 Task: Look for space in Varna, Bulgaria from 8th June, 2023 to 16th June, 2023 for 2 adults in price range Rs.10000 to Rs.15000. Place can be entire place with 1  bedroom having 1 bed and 1 bathroom. Property type can be hotel. Booking option can be shelf check-in. Required host language is English.
Action: Mouse moved to (447, 116)
Screenshot: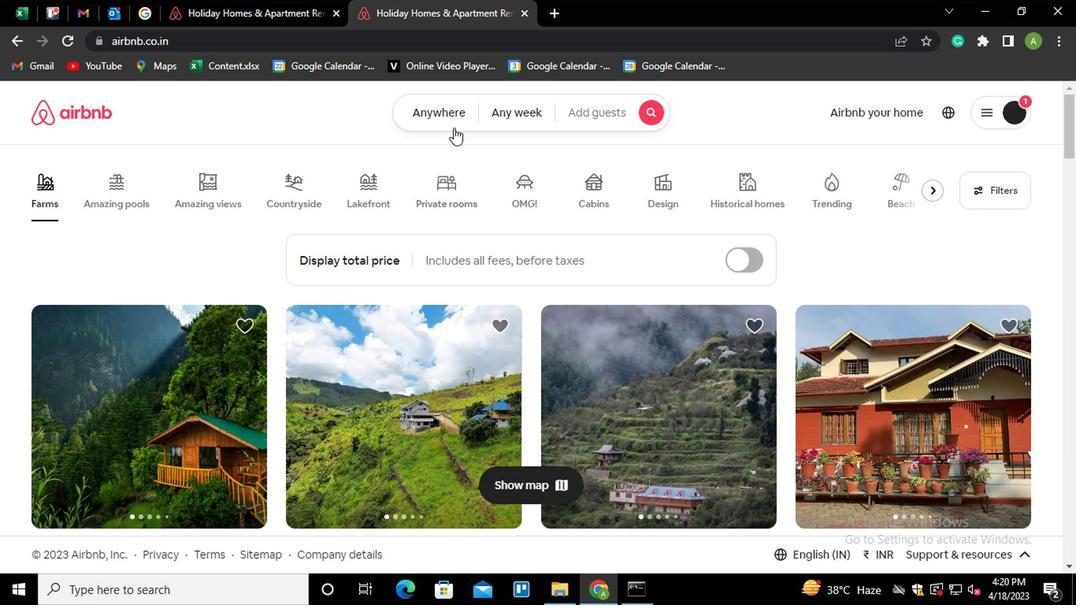 
Action: Mouse pressed left at (447, 116)
Screenshot: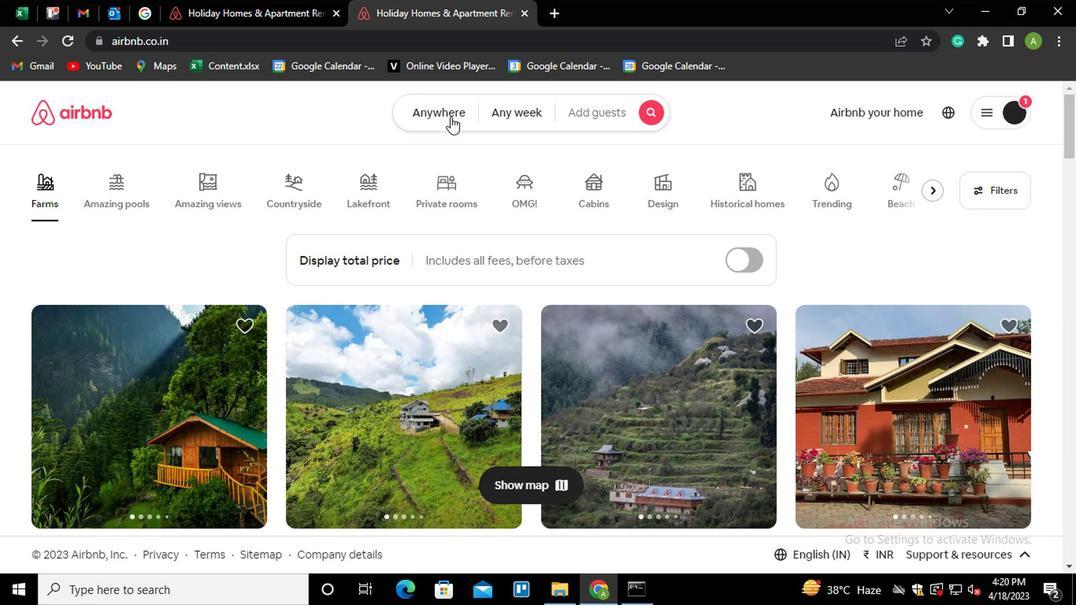 
Action: Mouse moved to (284, 183)
Screenshot: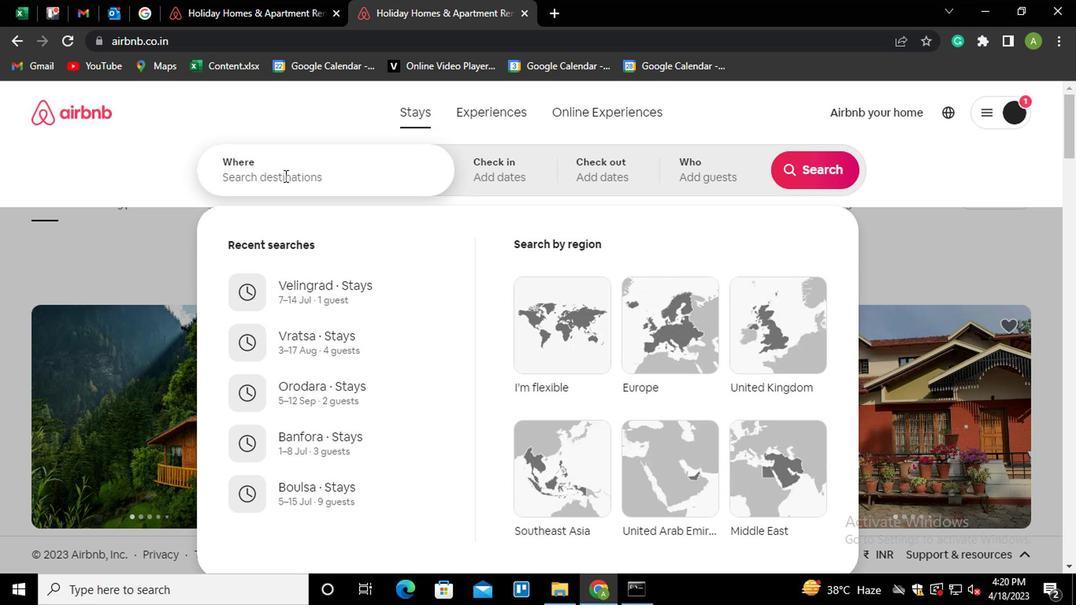 
Action: Mouse pressed left at (284, 183)
Screenshot: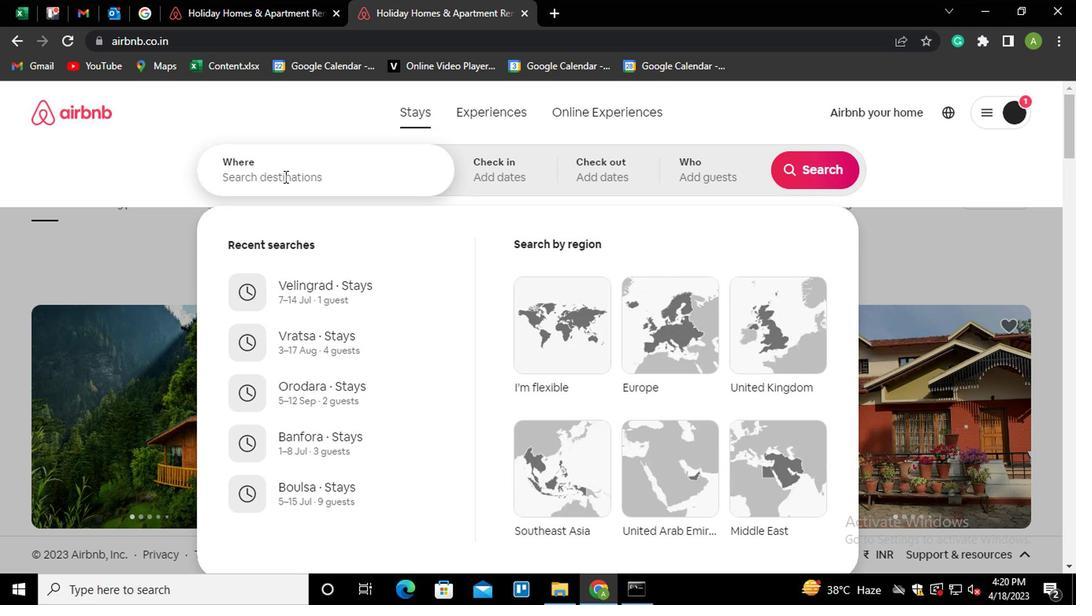 
Action: Key pressed <Key.shift_r><Key.shift_r><Key.shift_r><Key.shift_r><Key.shift_r><Key.shift_r><Key.shift_r>Varna,<Key.space><Key.shift_r>B<Key.down><Key.enter>
Screenshot: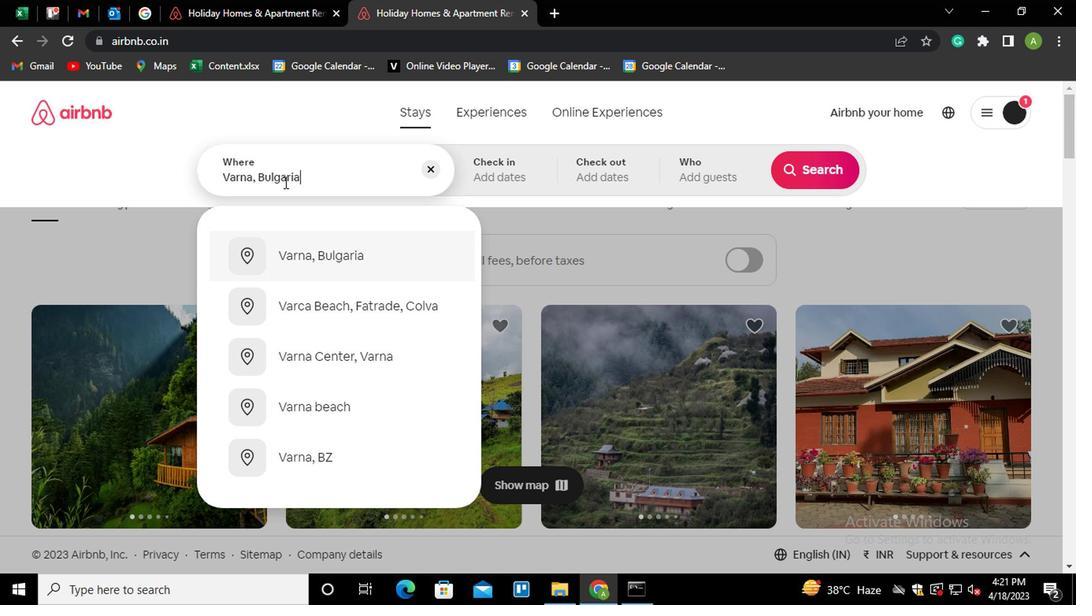 
Action: Mouse moved to (803, 293)
Screenshot: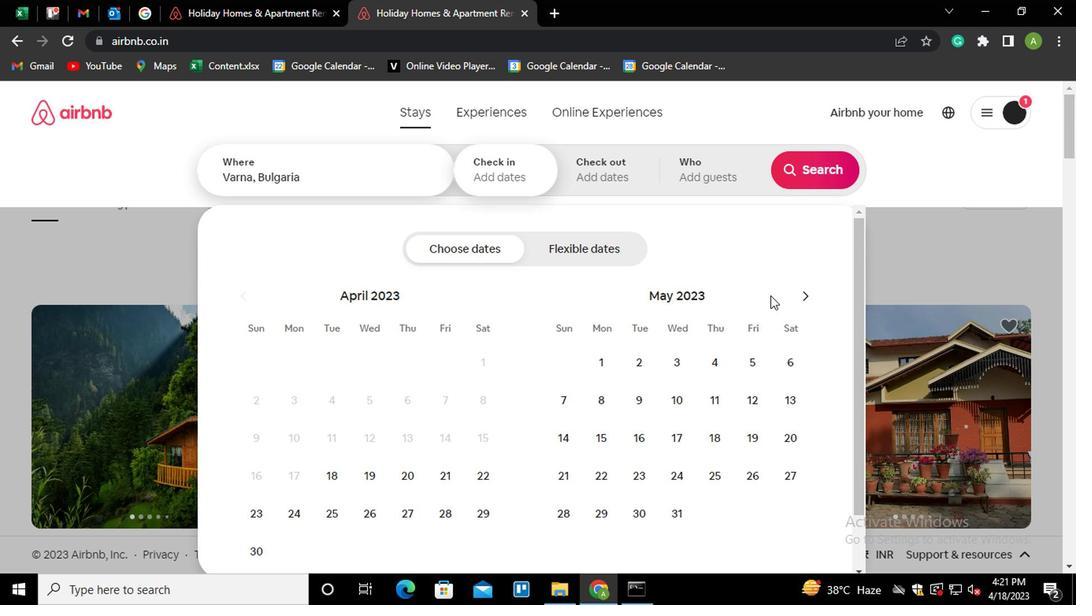 
Action: Mouse pressed left at (803, 293)
Screenshot: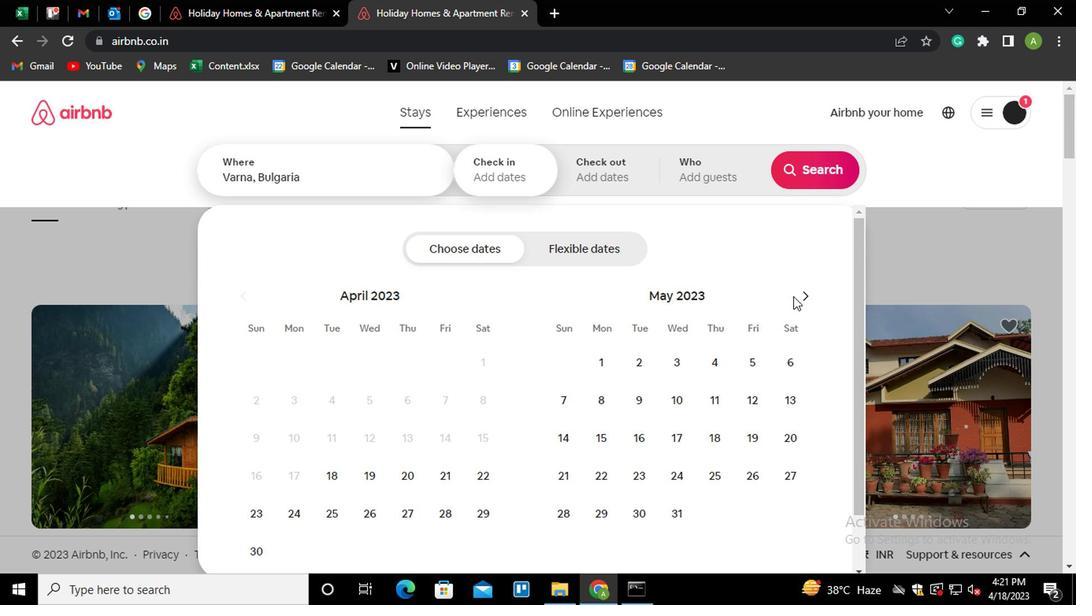 
Action: Mouse moved to (694, 402)
Screenshot: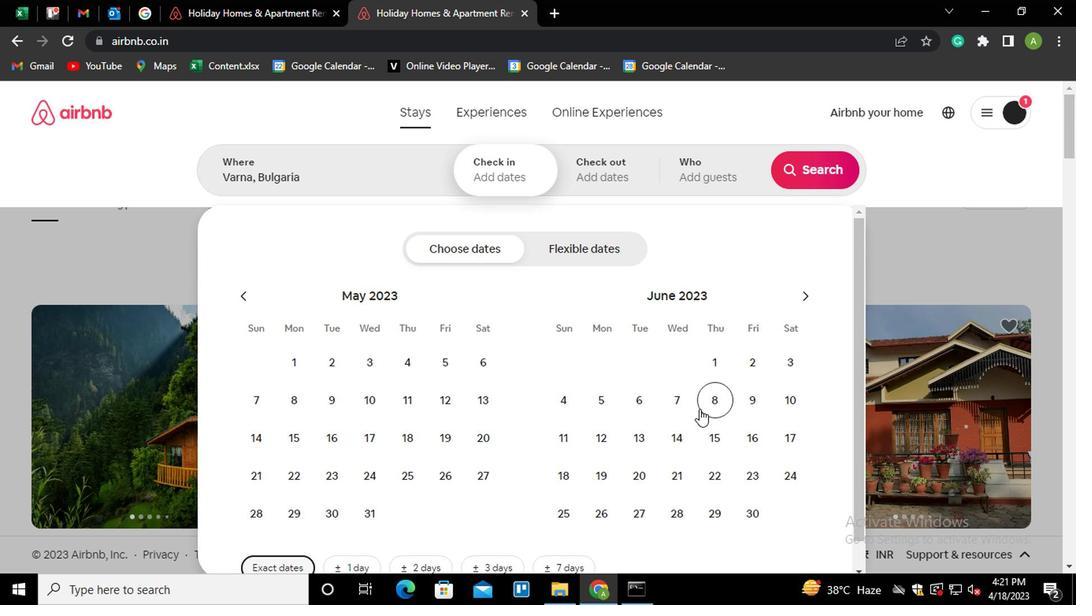 
Action: Mouse pressed left at (694, 402)
Screenshot: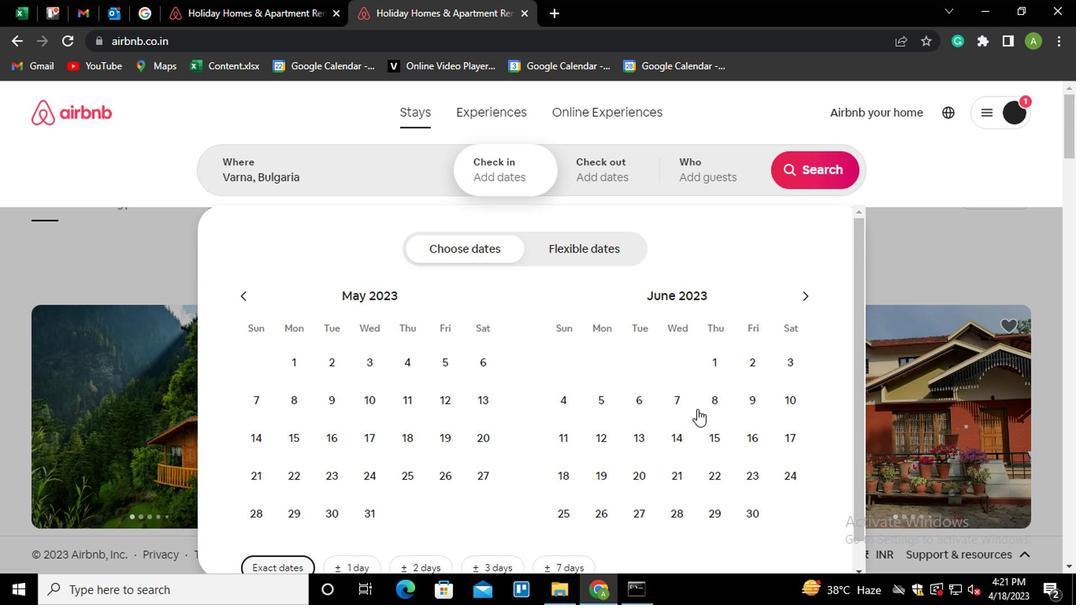
Action: Mouse moved to (742, 429)
Screenshot: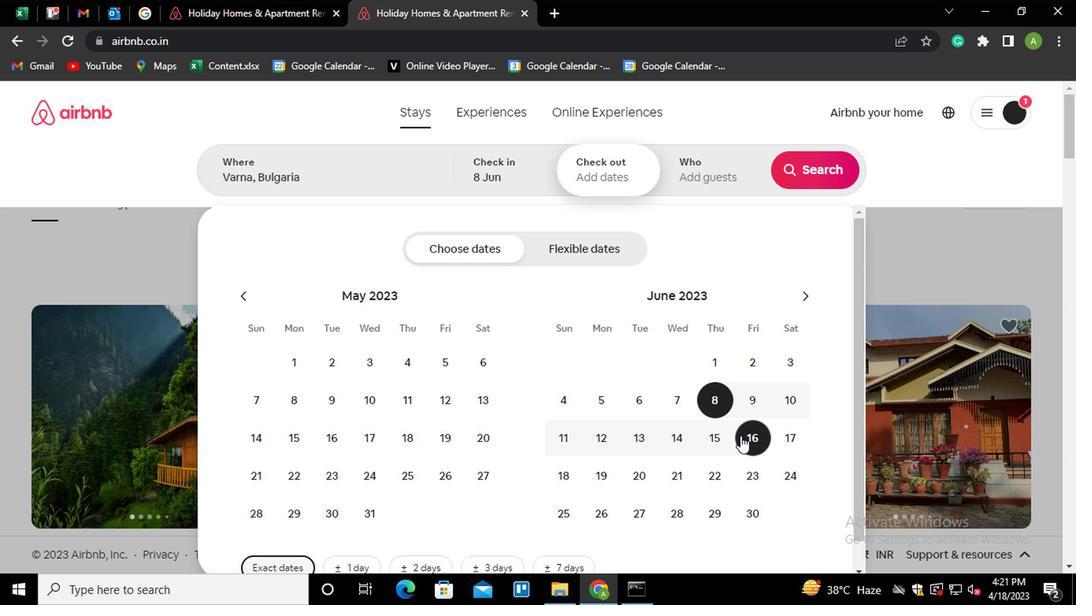 
Action: Mouse pressed left at (742, 429)
Screenshot: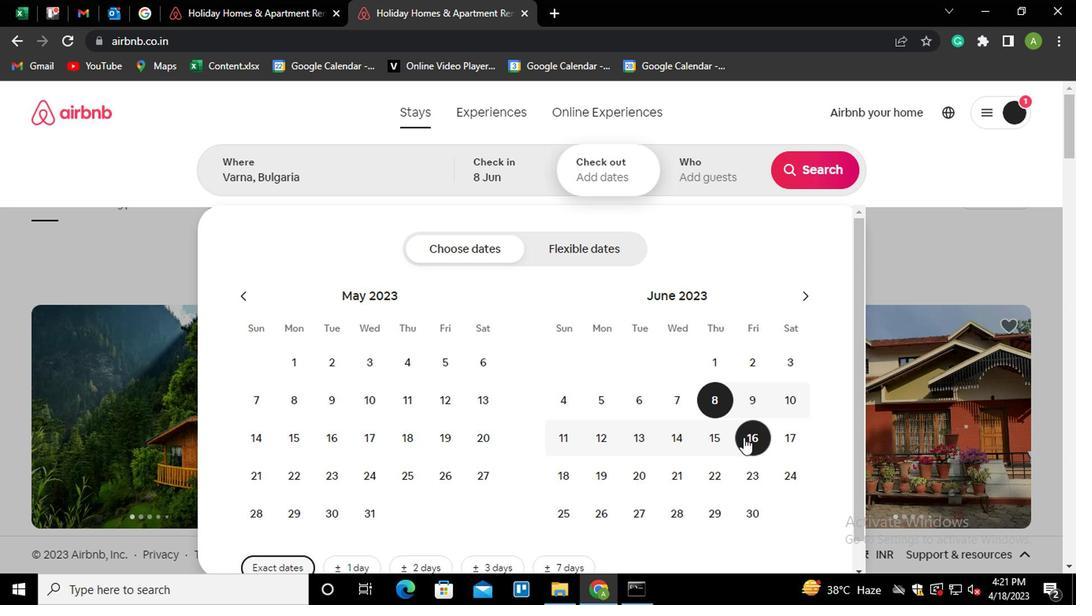 
Action: Mouse moved to (699, 163)
Screenshot: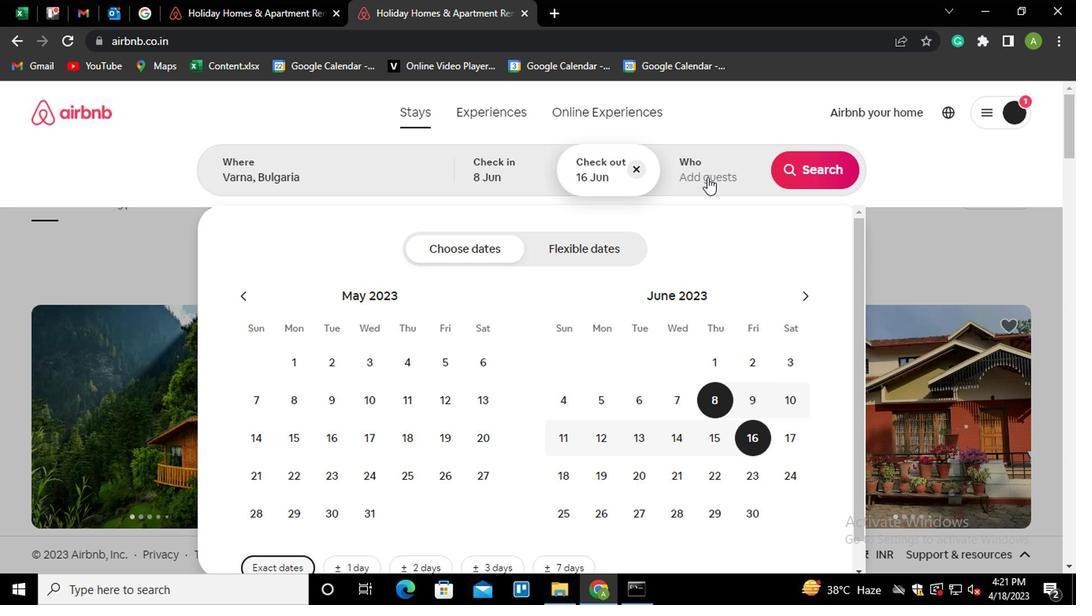 
Action: Mouse pressed left at (699, 163)
Screenshot: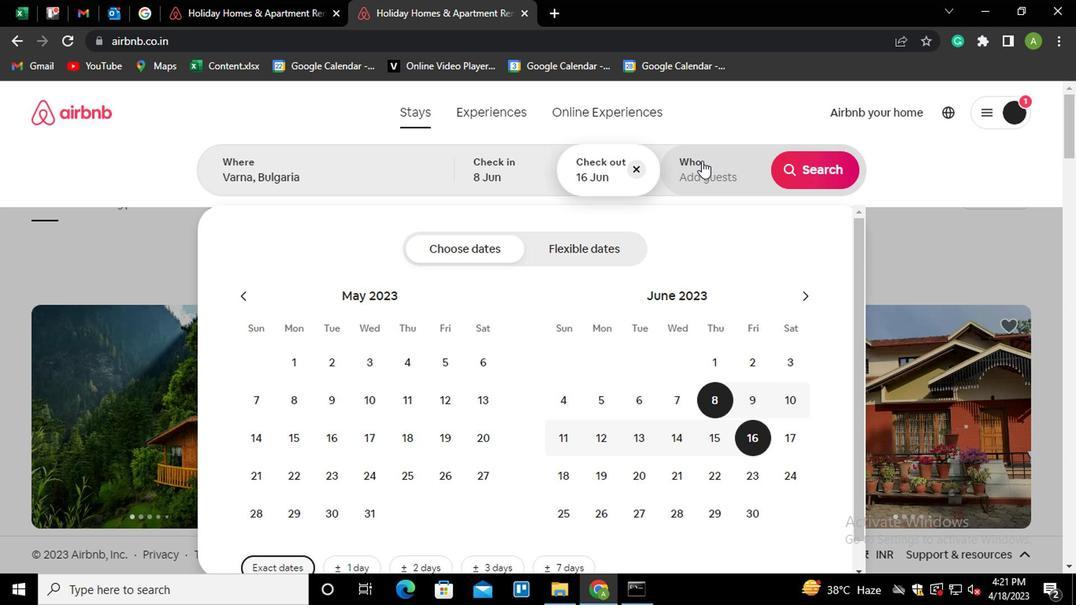 
Action: Mouse moved to (810, 254)
Screenshot: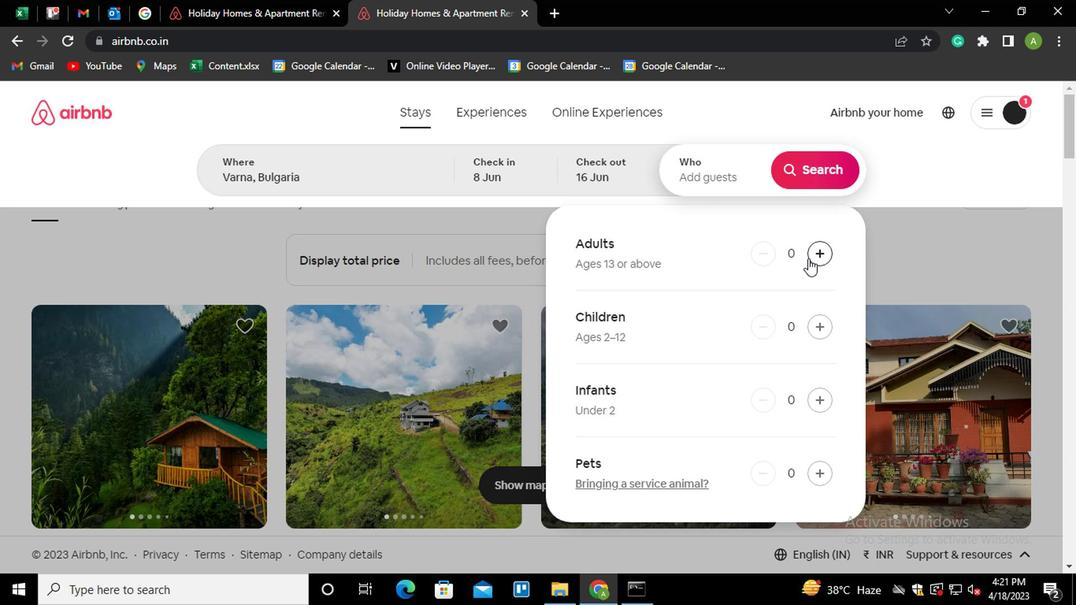 
Action: Mouse pressed left at (810, 254)
Screenshot: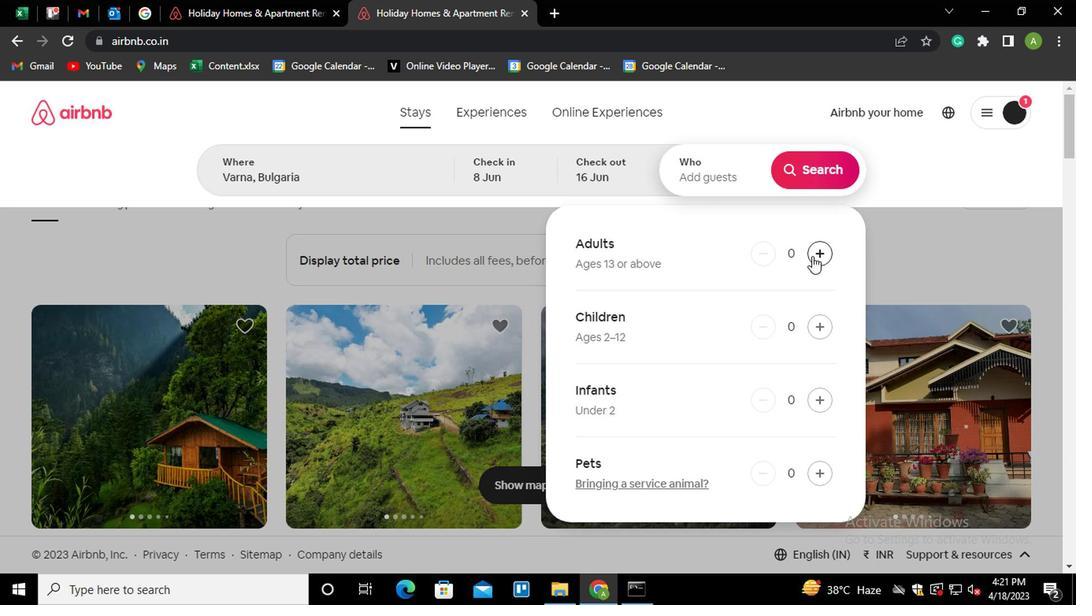 
Action: Mouse pressed left at (810, 254)
Screenshot: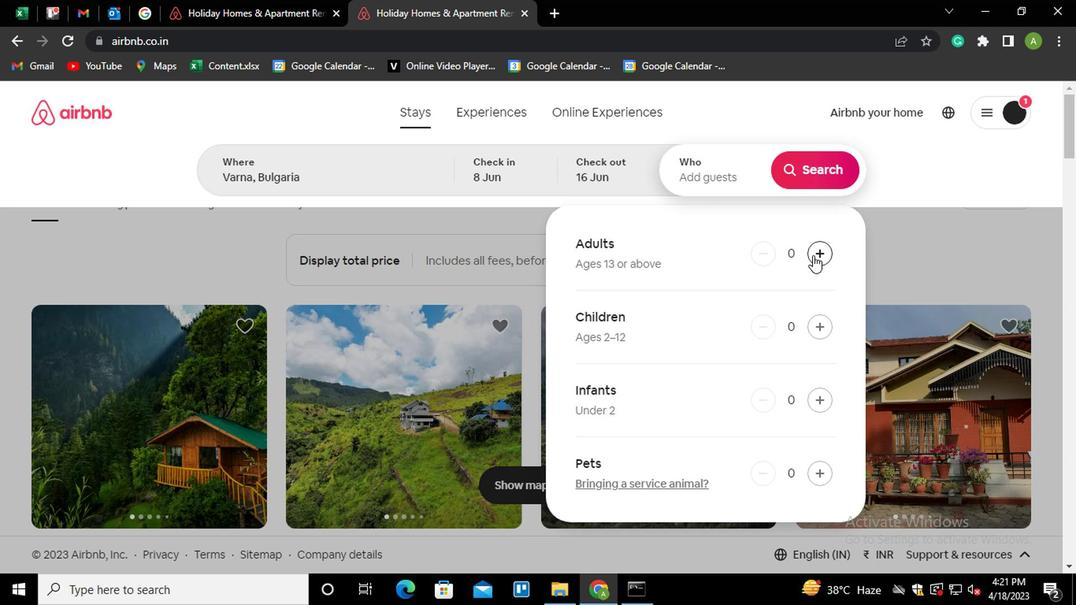 
Action: Mouse moved to (813, 151)
Screenshot: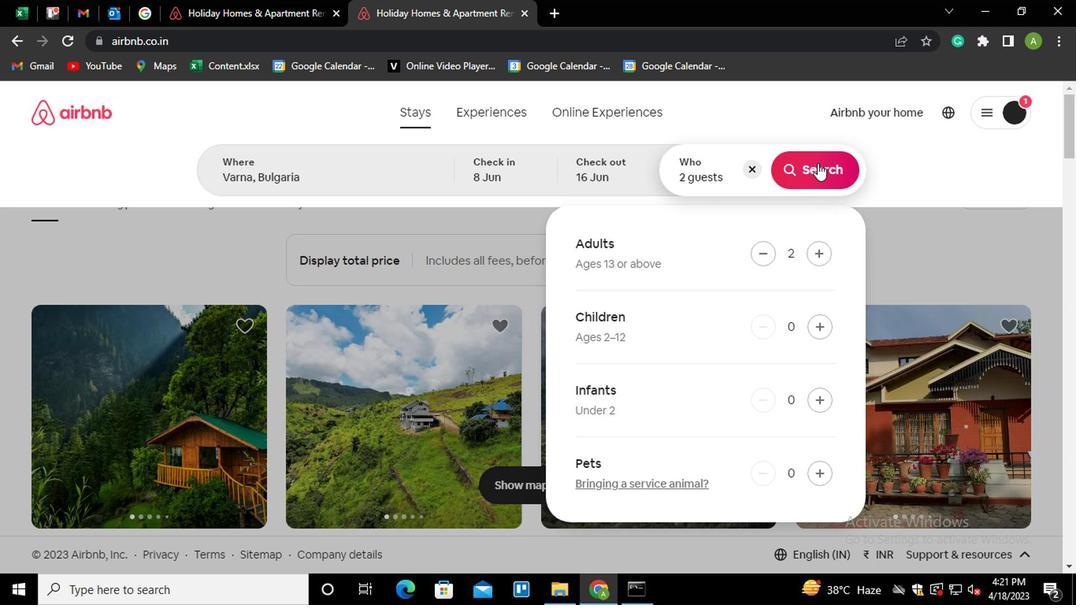 
Action: Mouse pressed left at (813, 151)
Screenshot: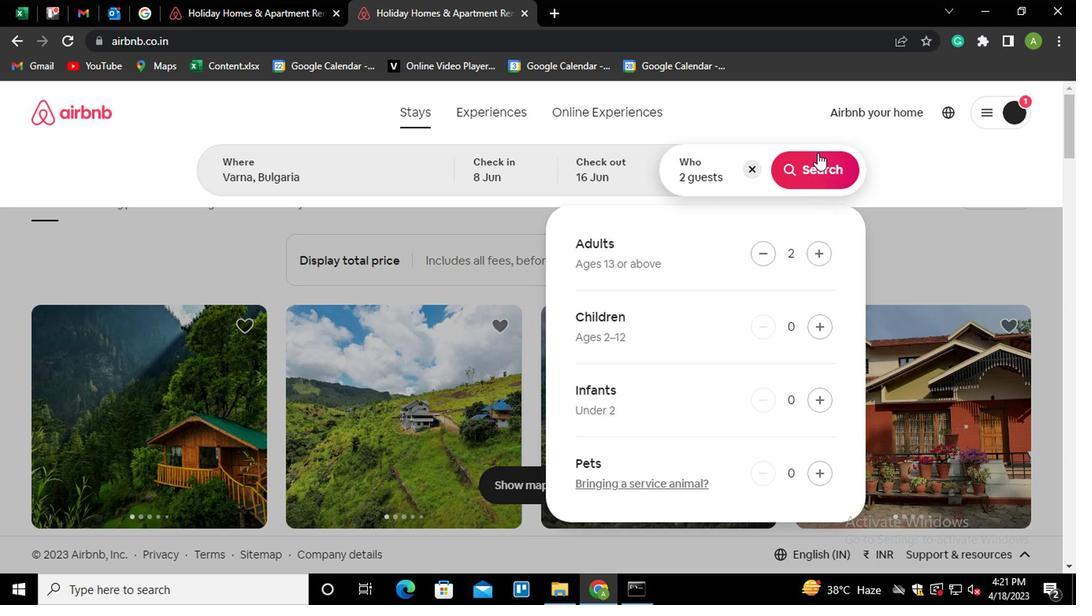 
Action: Mouse moved to (818, 166)
Screenshot: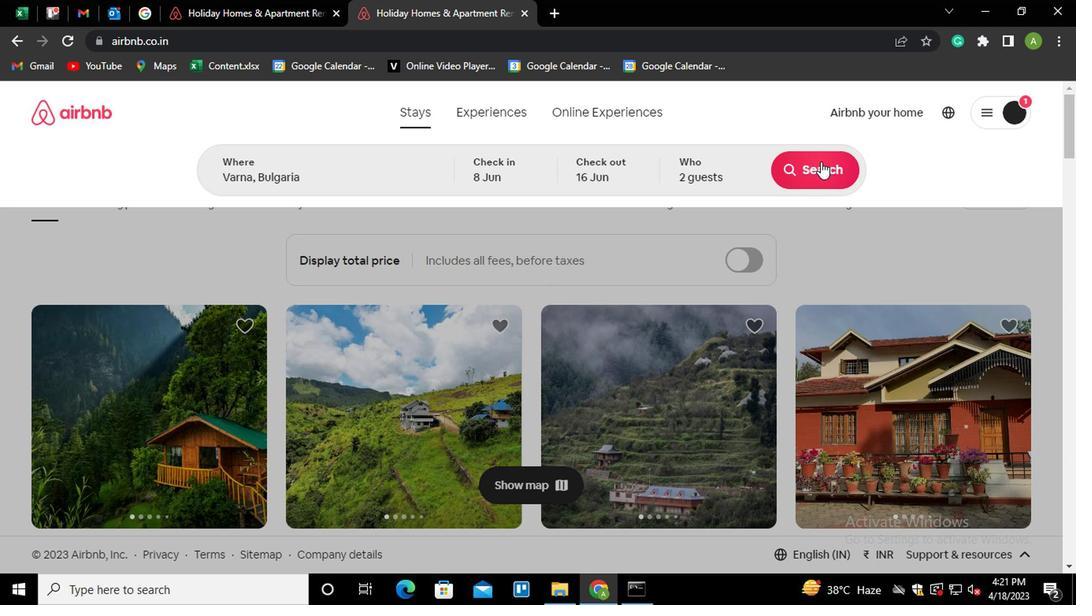 
Action: Mouse pressed left at (818, 166)
Screenshot: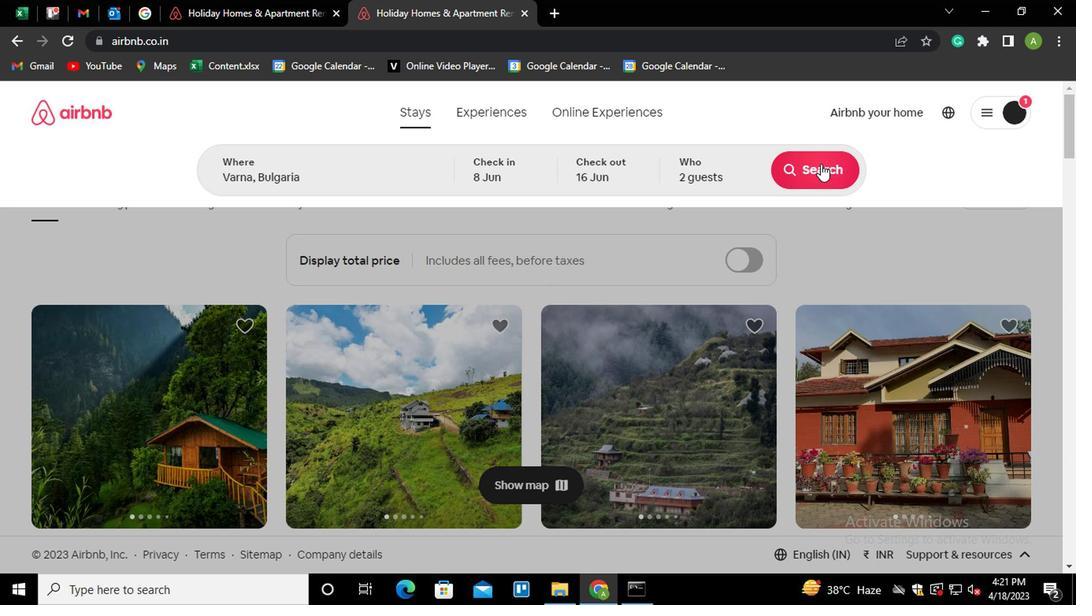 
Action: Mouse moved to (997, 187)
Screenshot: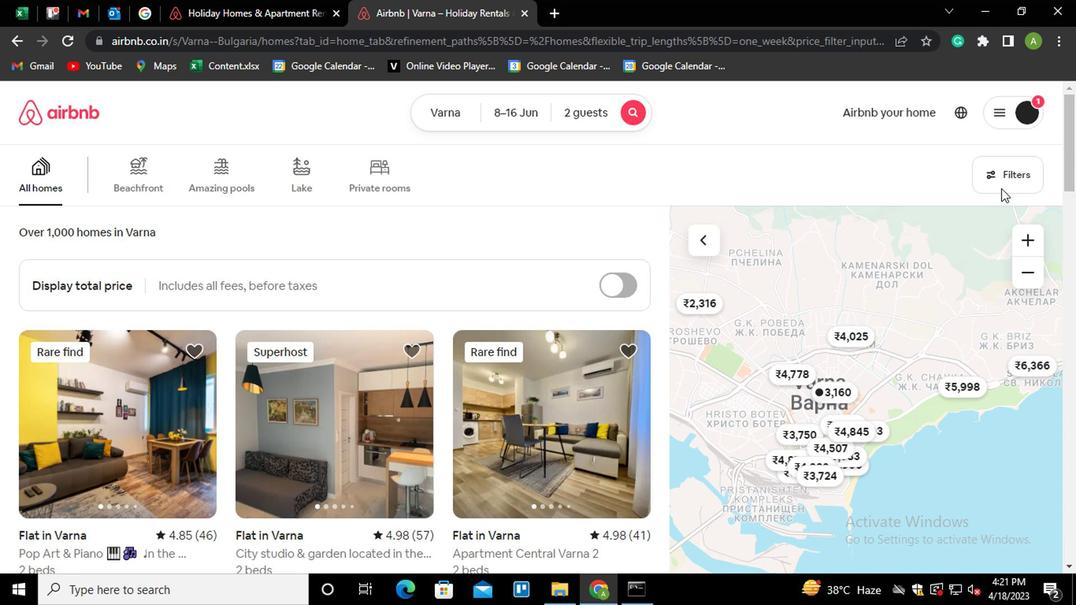 
Action: Mouse pressed left at (997, 187)
Screenshot: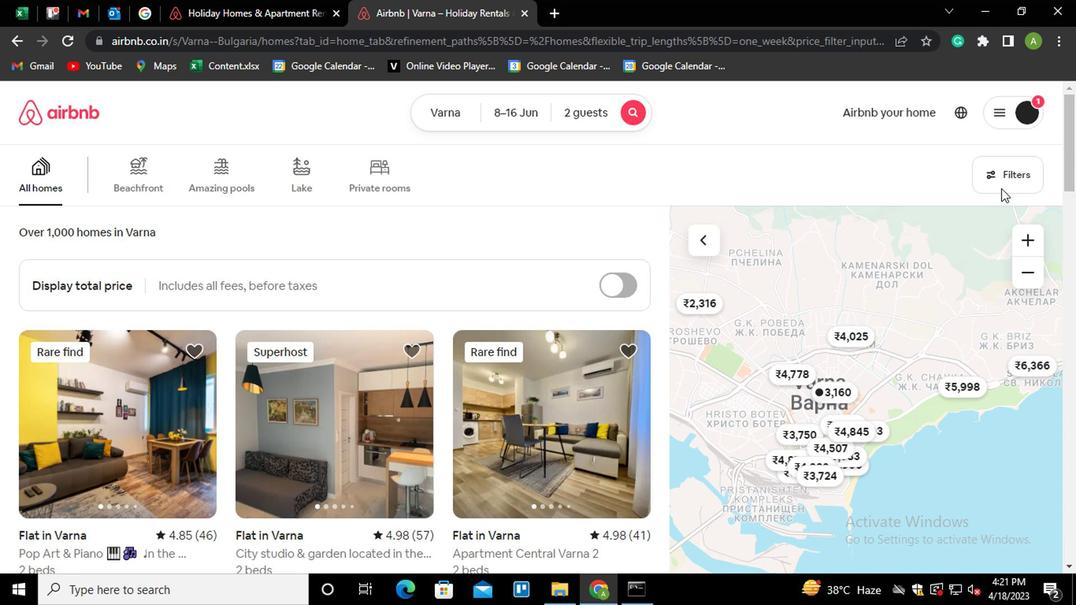 
Action: Mouse moved to (428, 372)
Screenshot: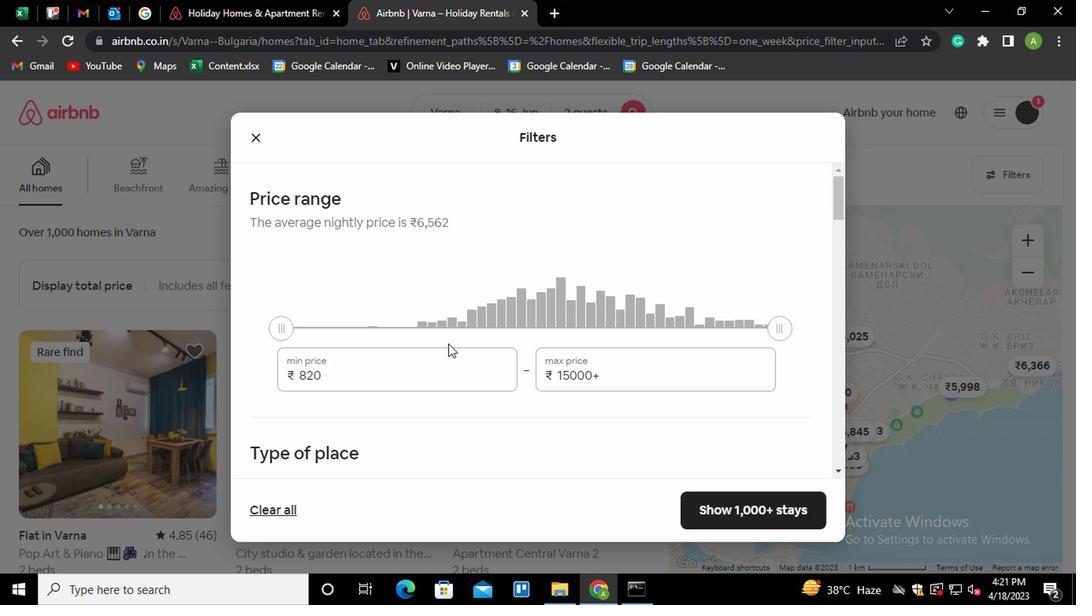 
Action: Mouse pressed left at (428, 372)
Screenshot: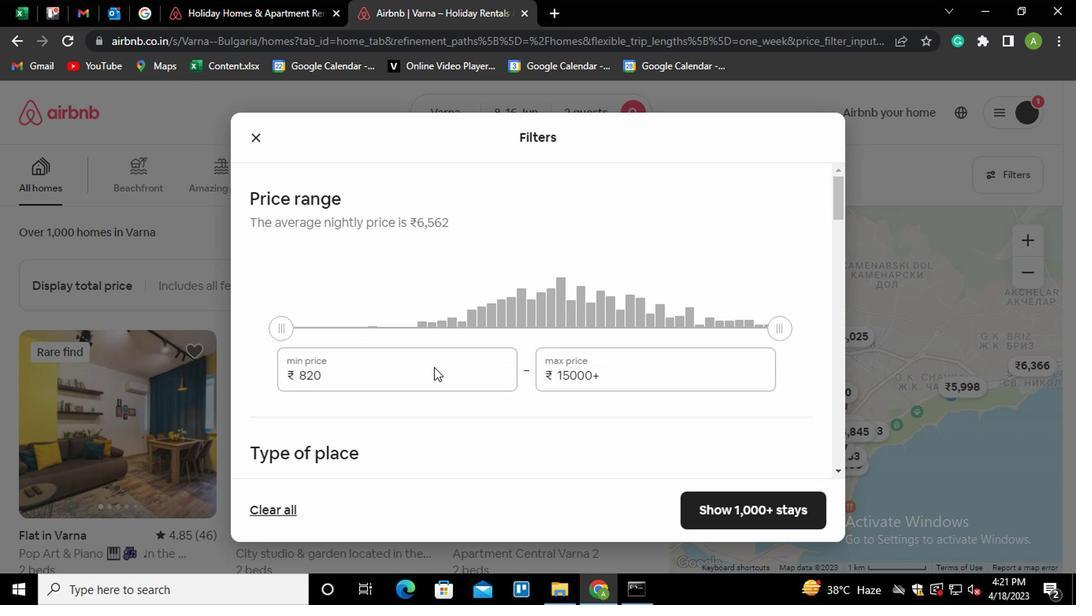 
Action: Key pressed <Key.shift_r><Key.home>10000
Screenshot: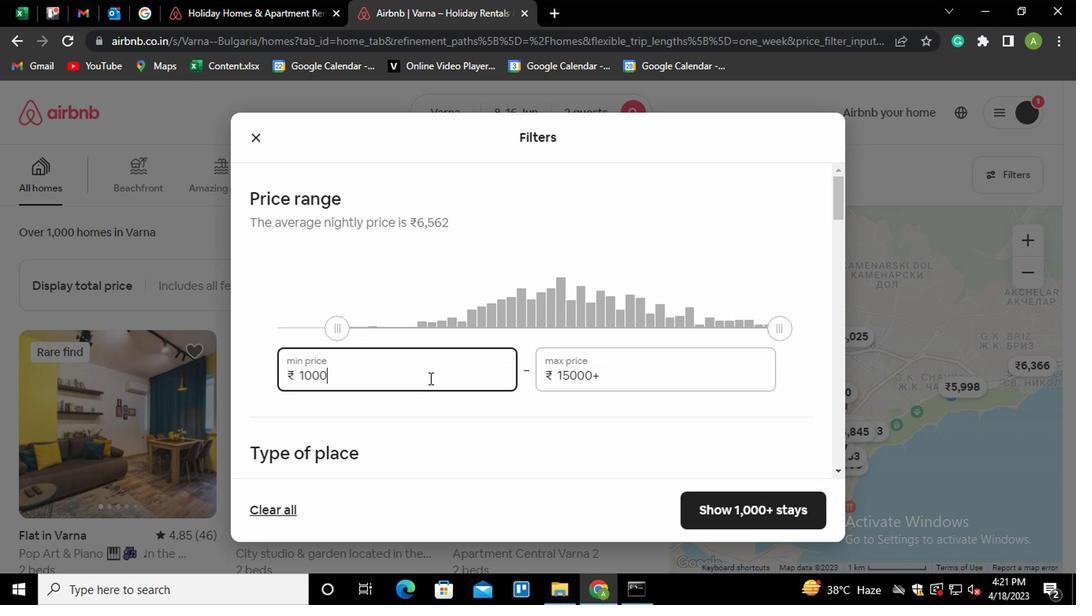 
Action: Mouse moved to (622, 370)
Screenshot: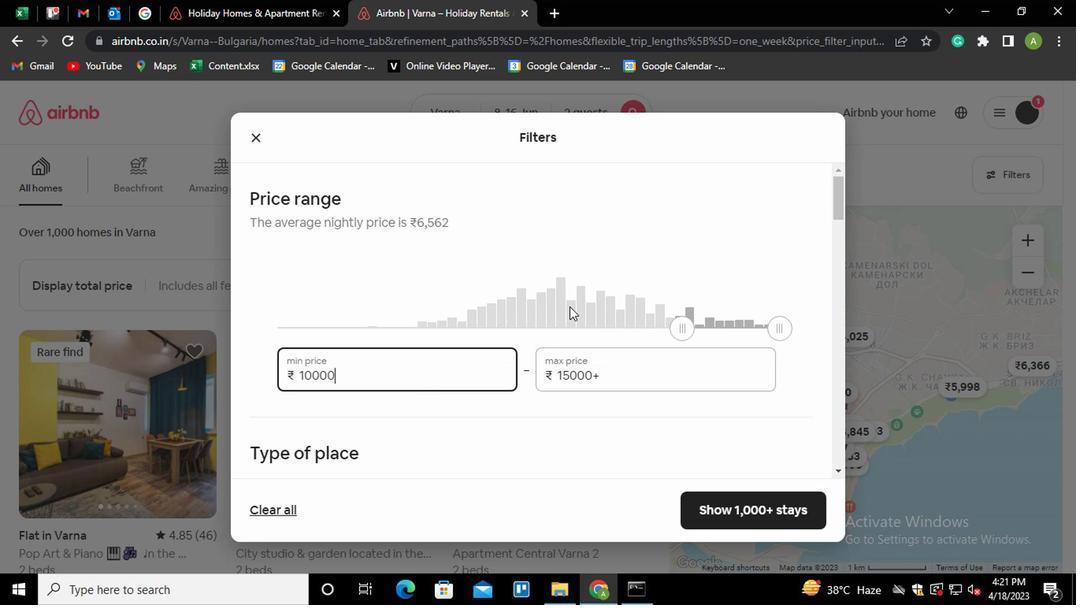 
Action: Mouse pressed left at (622, 370)
Screenshot: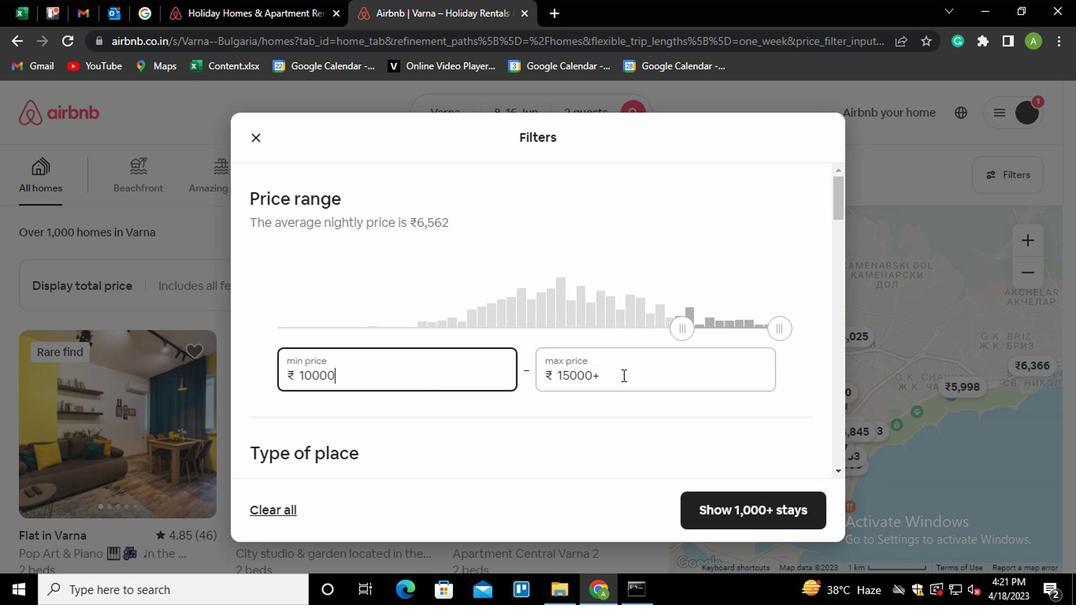 
Action: Mouse moved to (628, 367)
Screenshot: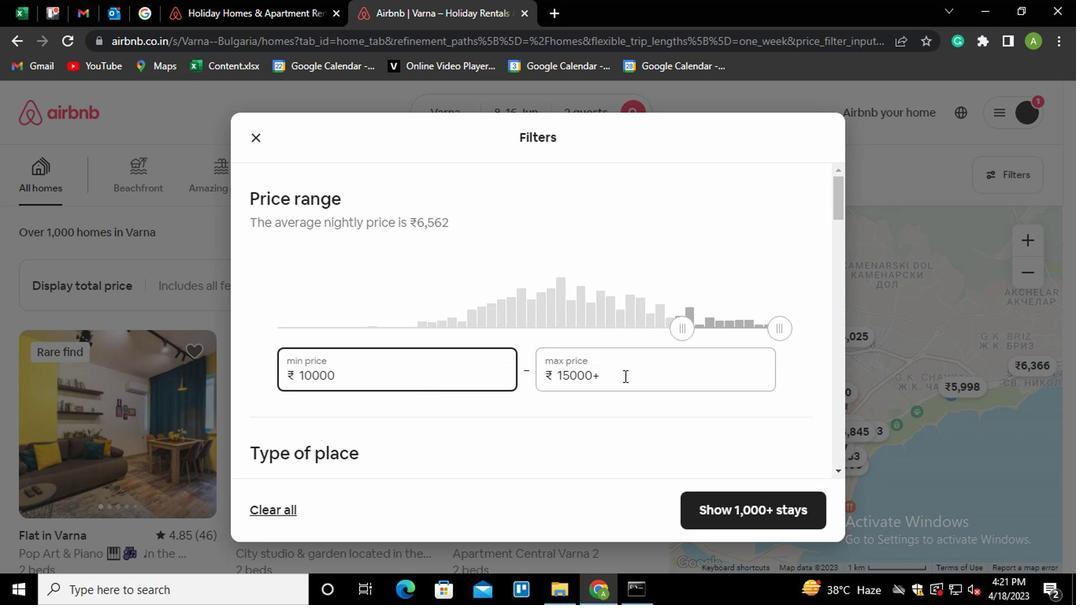 
Action: Key pressed <Key.shift_r><Key.home>15000
Screenshot: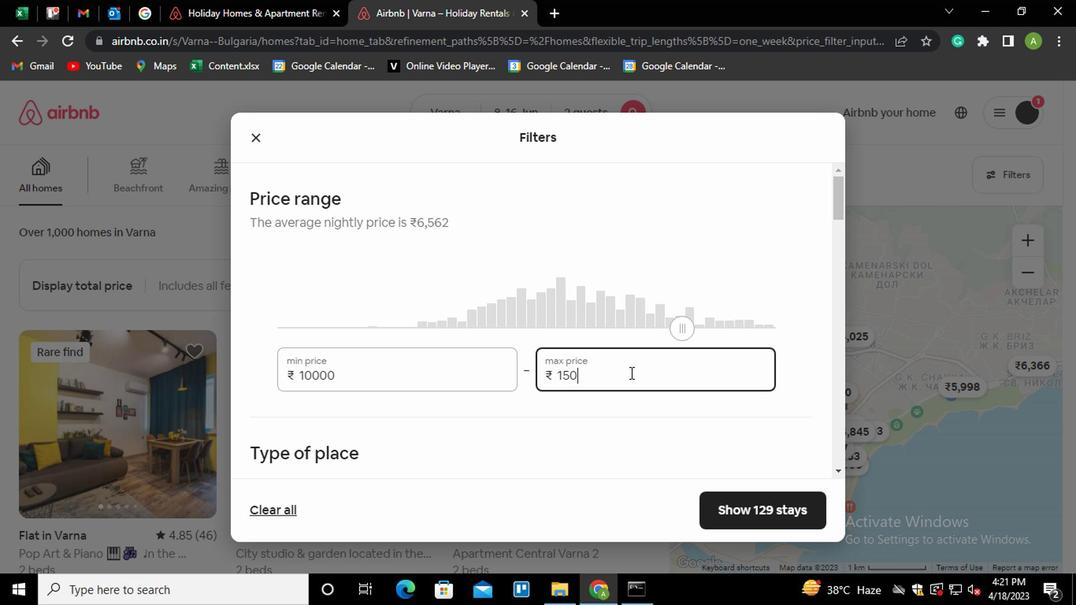 
Action: Mouse moved to (596, 372)
Screenshot: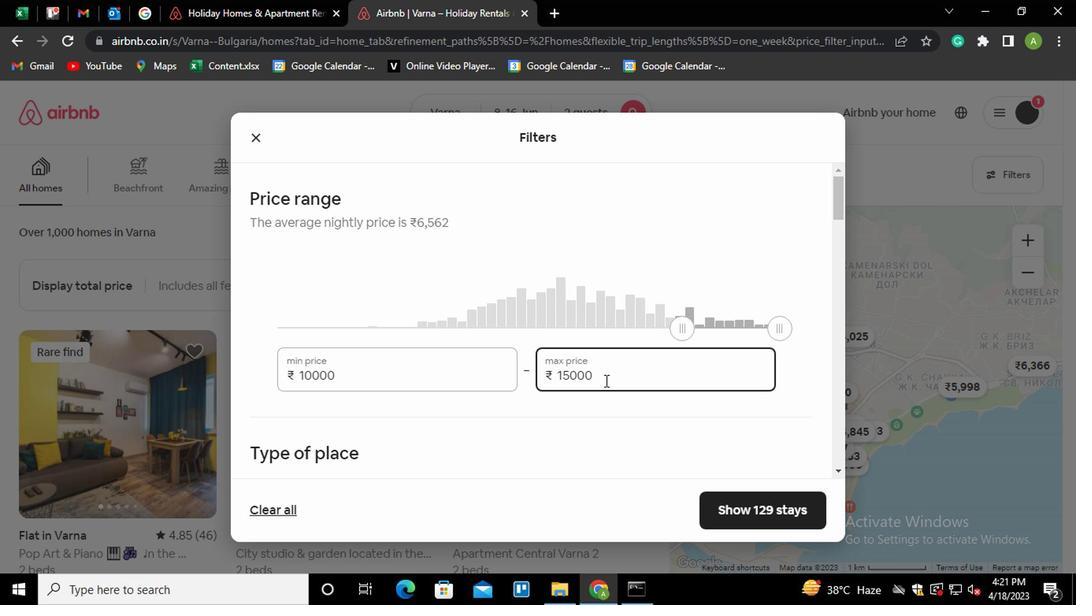 
Action: Mouse scrolled (596, 371) with delta (0, -1)
Screenshot: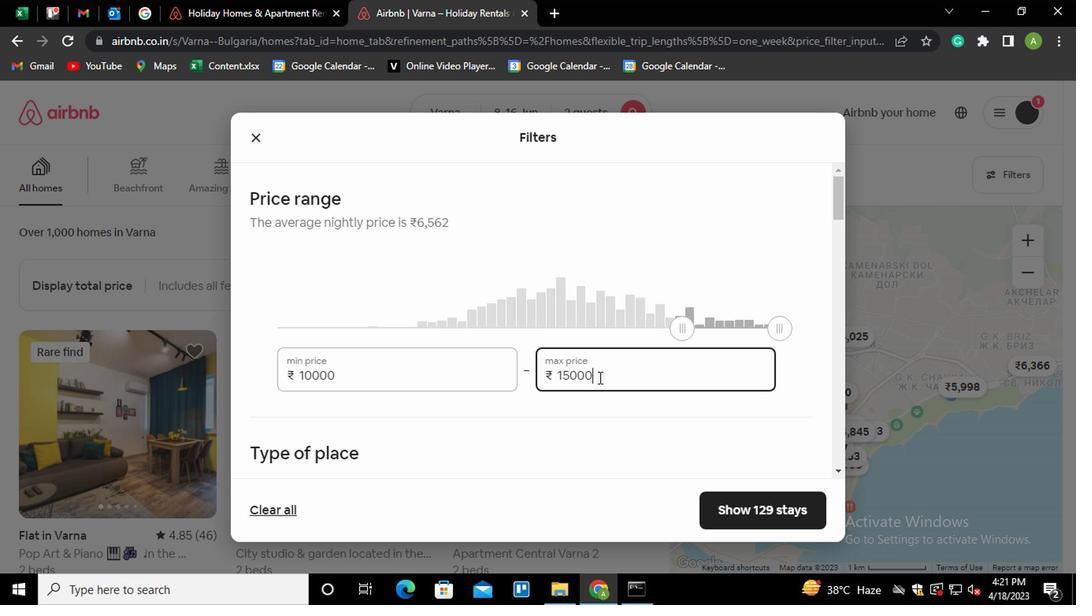 
Action: Mouse scrolled (596, 371) with delta (0, -1)
Screenshot: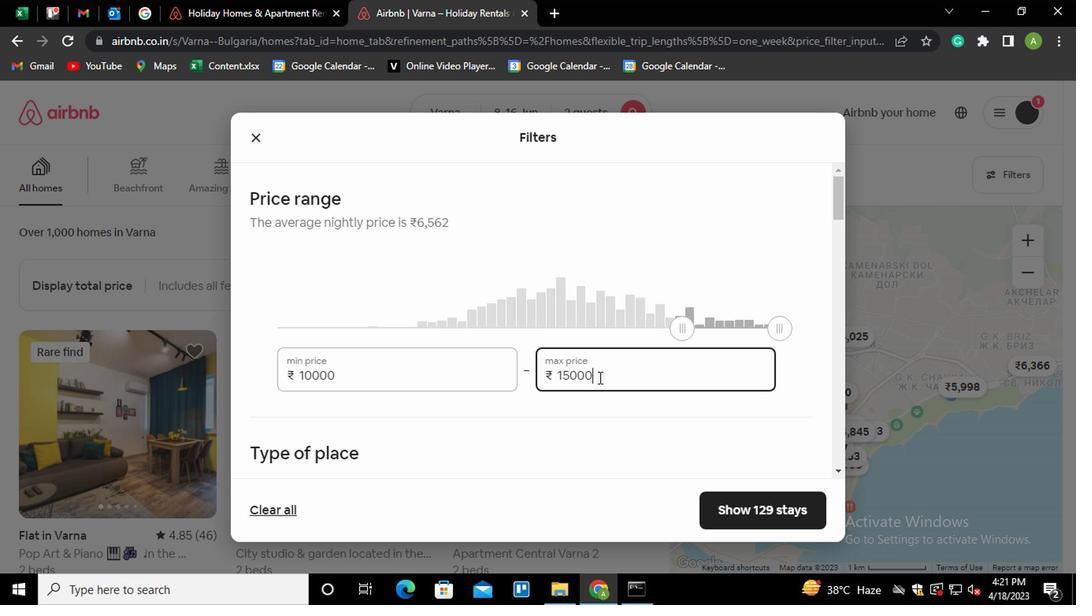 
Action: Mouse moved to (260, 340)
Screenshot: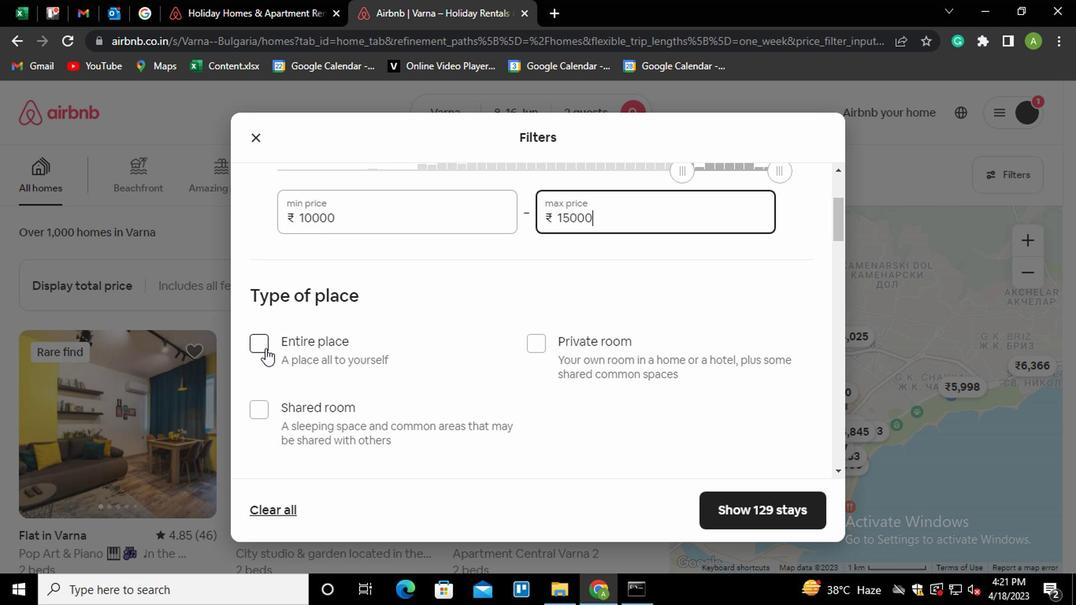 
Action: Mouse pressed left at (260, 340)
Screenshot: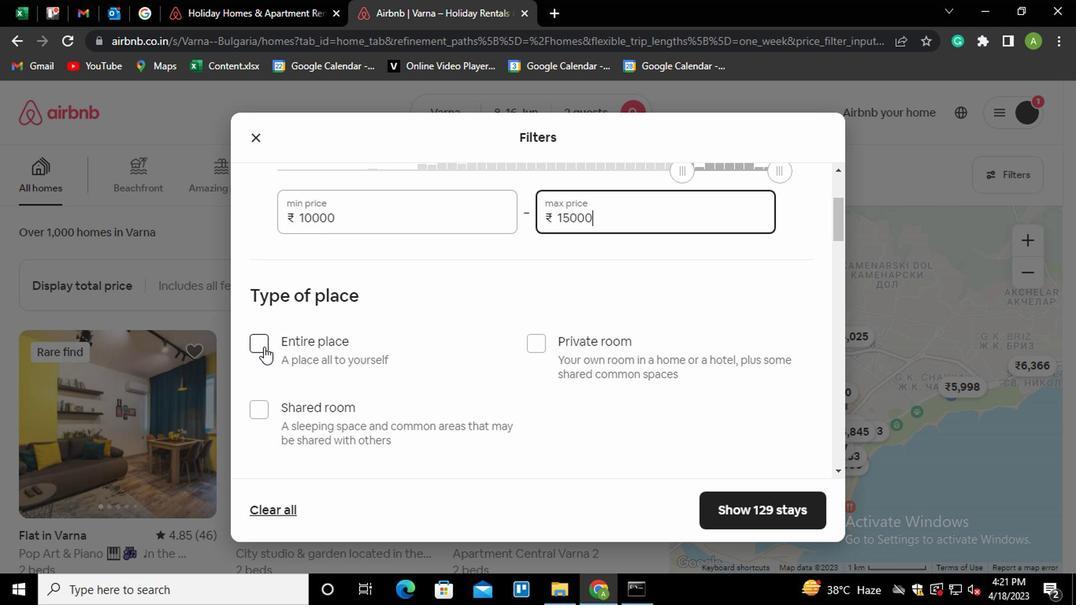 
Action: Mouse moved to (333, 338)
Screenshot: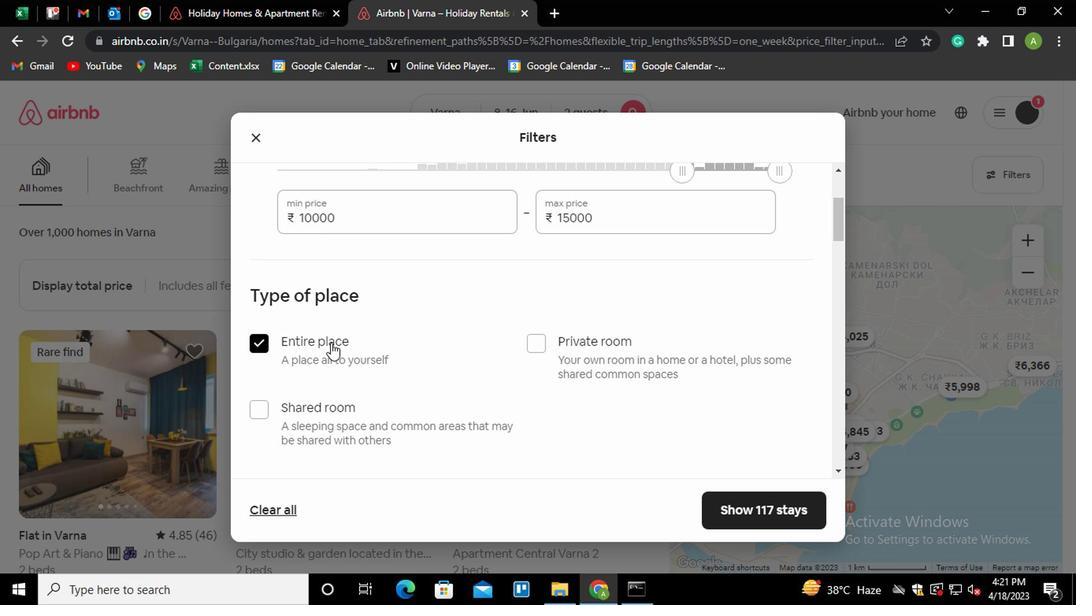 
Action: Mouse scrolled (333, 337) with delta (0, 0)
Screenshot: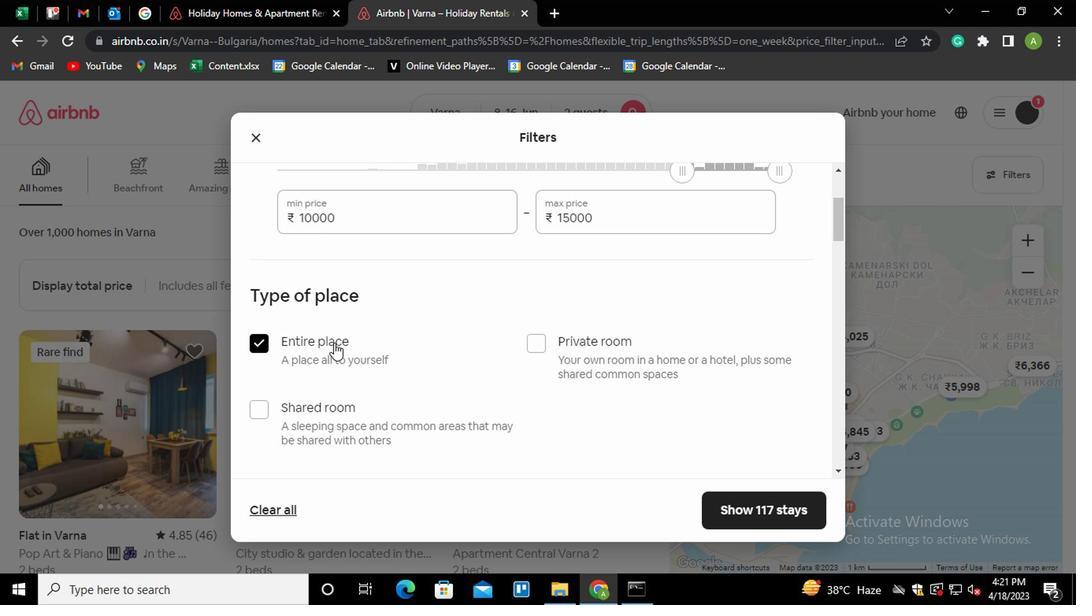 
Action: Mouse scrolled (333, 337) with delta (0, 0)
Screenshot: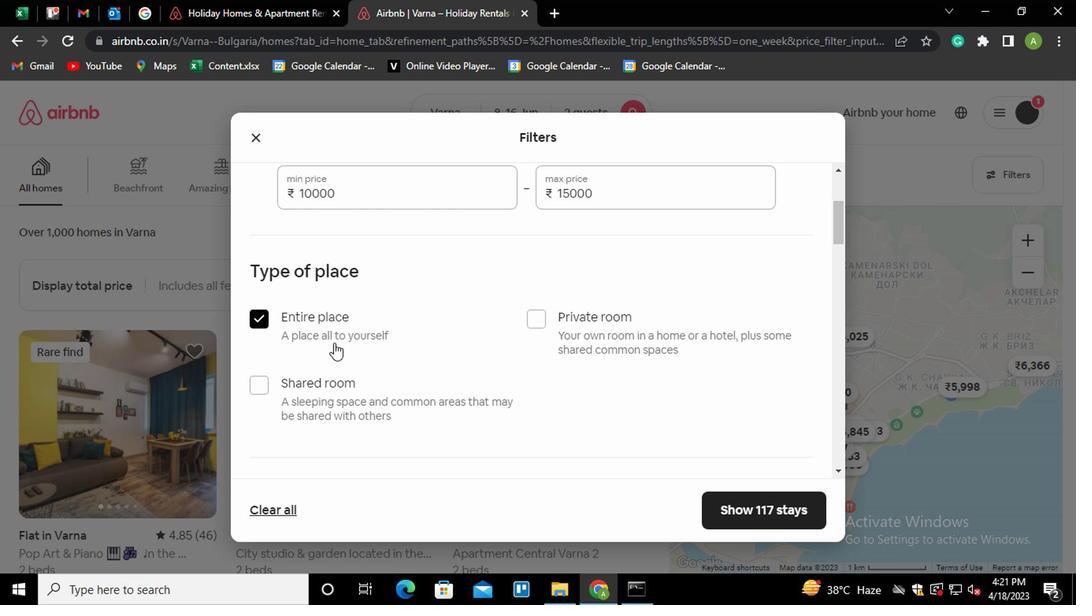 
Action: Mouse scrolled (333, 337) with delta (0, 0)
Screenshot: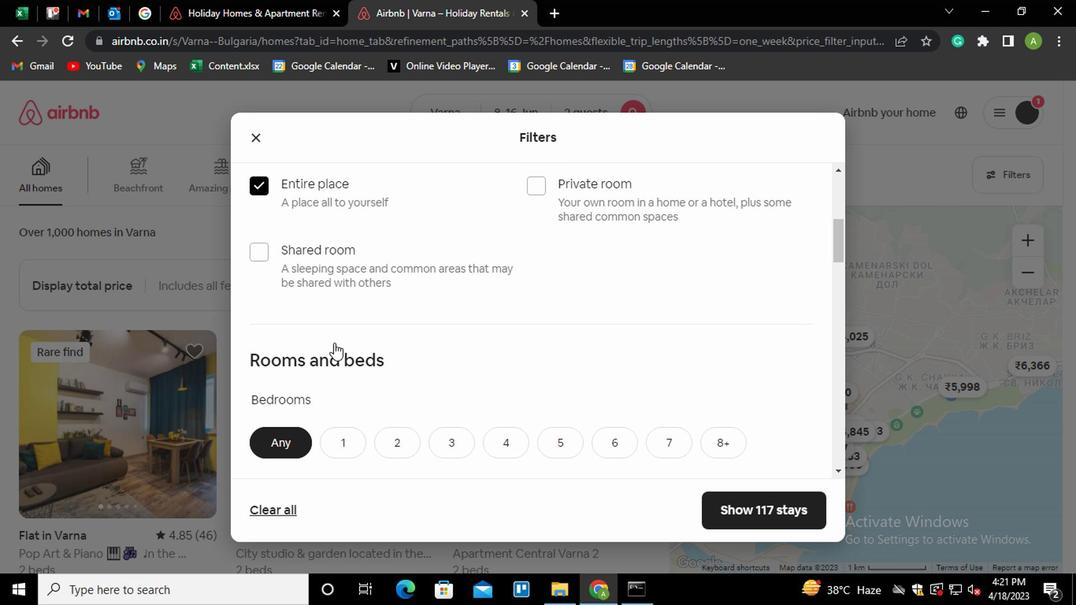 
Action: Mouse scrolled (333, 337) with delta (0, 0)
Screenshot: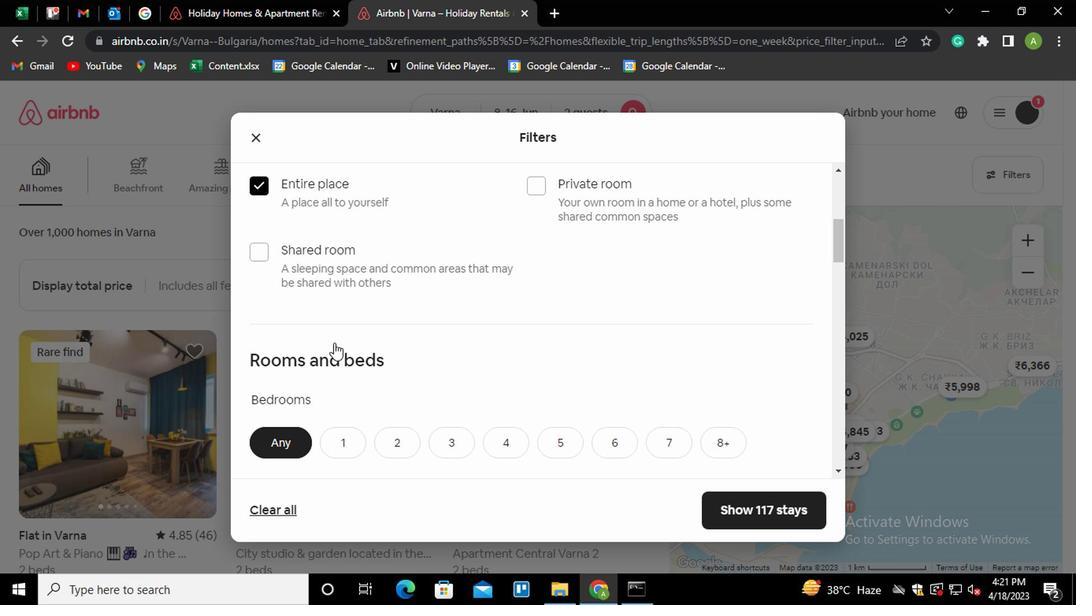 
Action: Mouse scrolled (333, 337) with delta (0, 0)
Screenshot: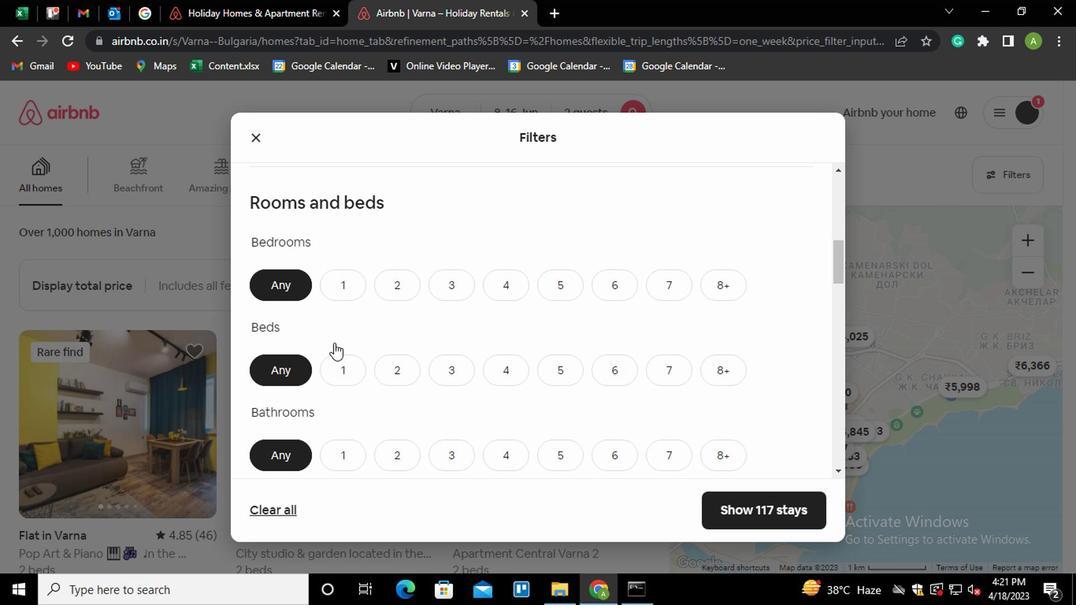 
Action: Mouse moved to (339, 207)
Screenshot: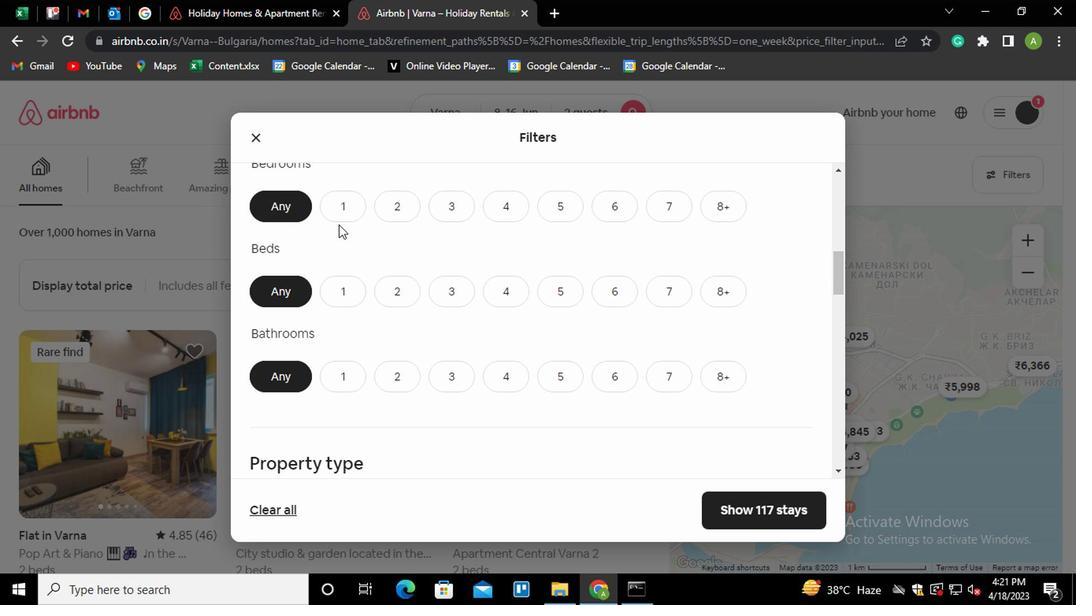 
Action: Mouse pressed left at (339, 207)
Screenshot: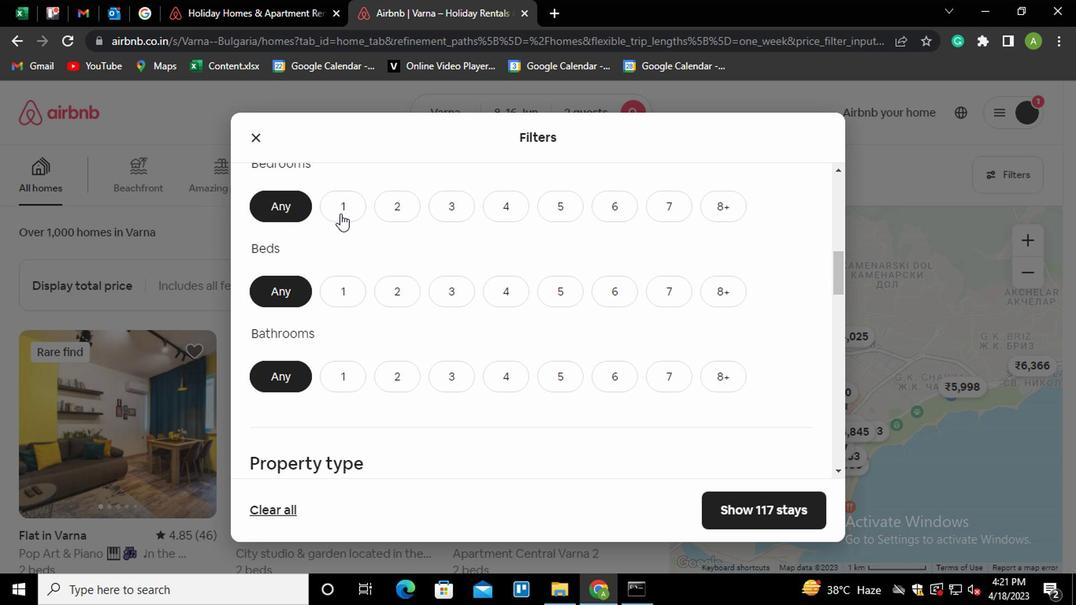 
Action: Mouse moved to (346, 286)
Screenshot: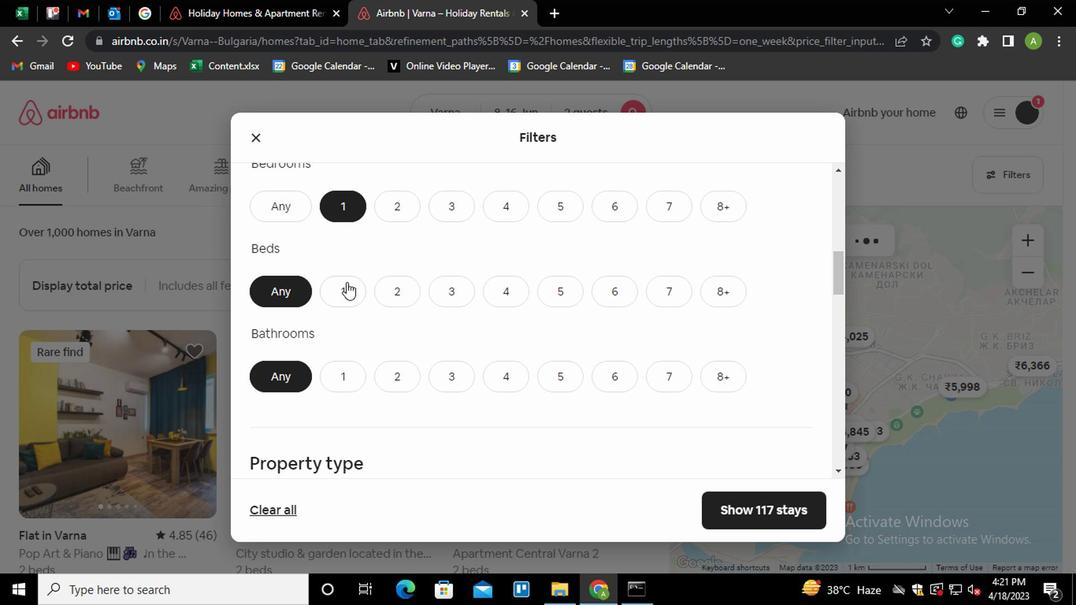 
Action: Mouse pressed left at (346, 286)
Screenshot: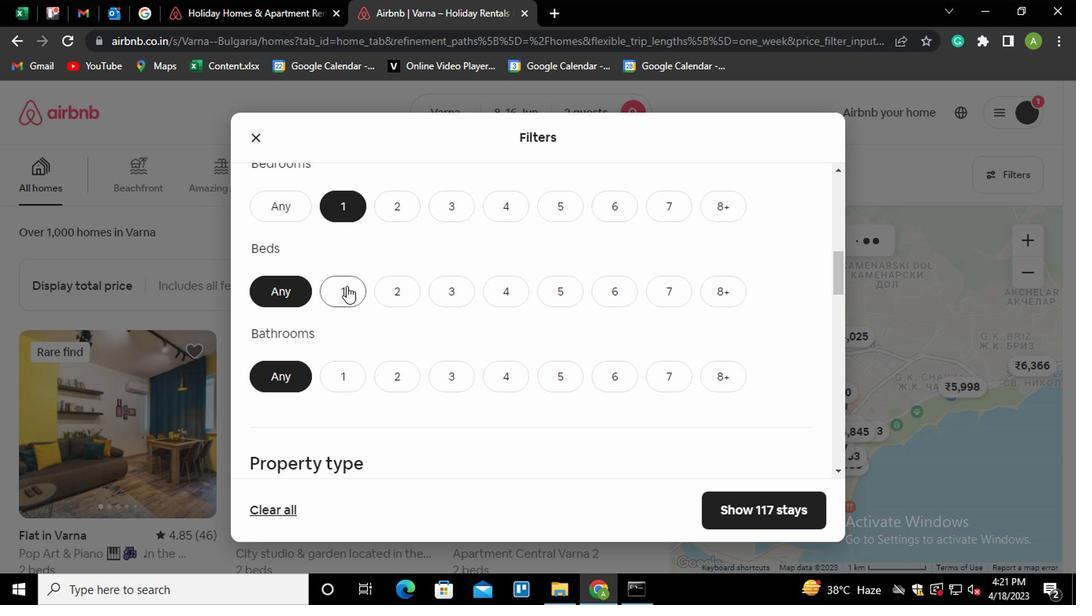 
Action: Mouse moved to (346, 378)
Screenshot: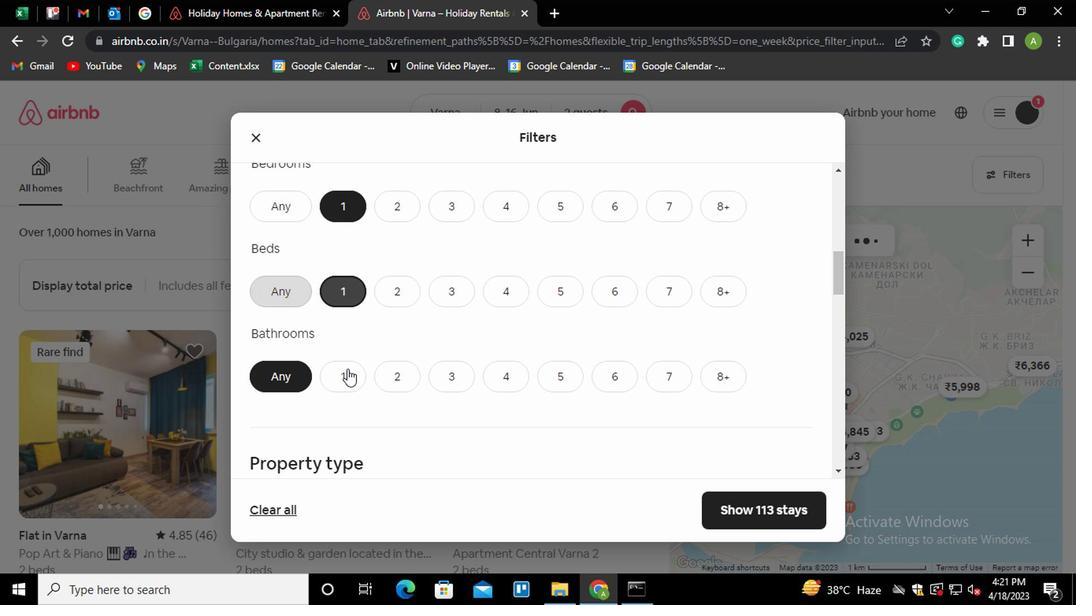 
Action: Mouse pressed left at (346, 378)
Screenshot: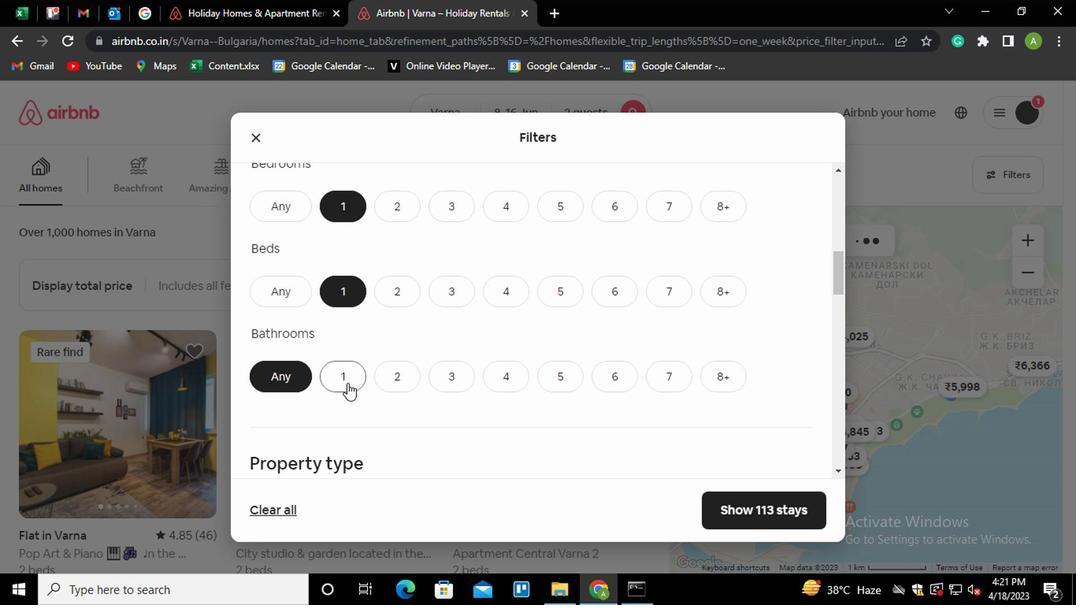 
Action: Mouse moved to (651, 346)
Screenshot: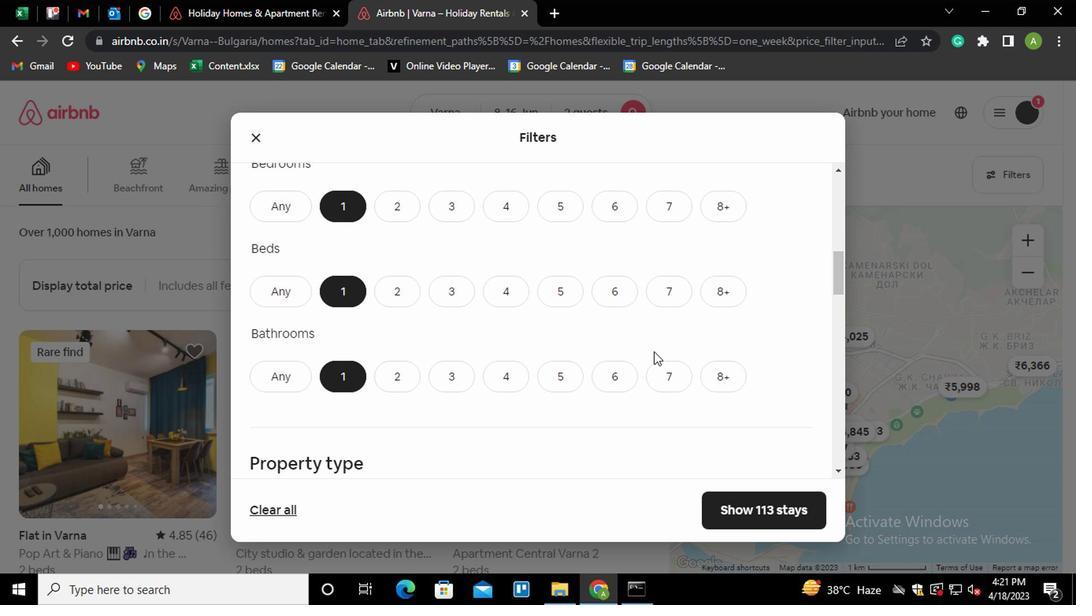 
Action: Mouse scrolled (651, 346) with delta (0, 0)
Screenshot: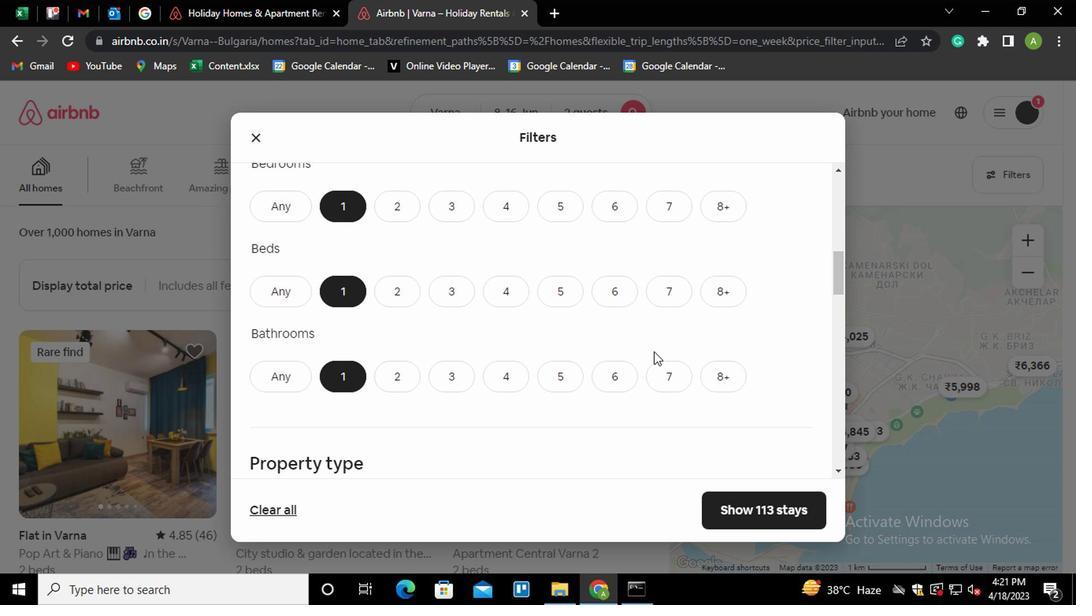 
Action: Mouse moved to (652, 346)
Screenshot: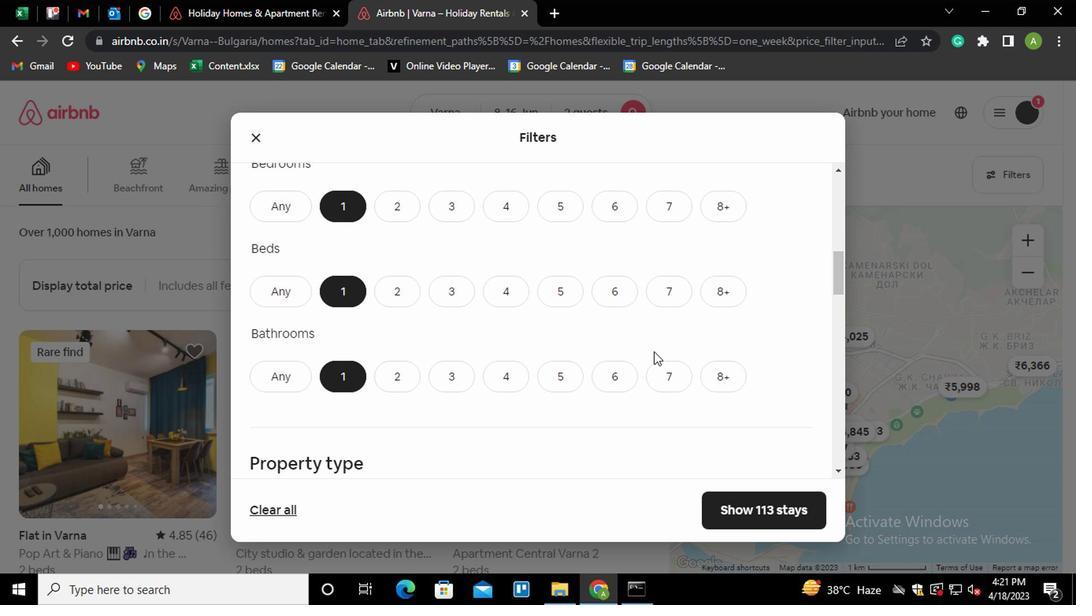 
Action: Mouse scrolled (652, 346) with delta (0, 0)
Screenshot: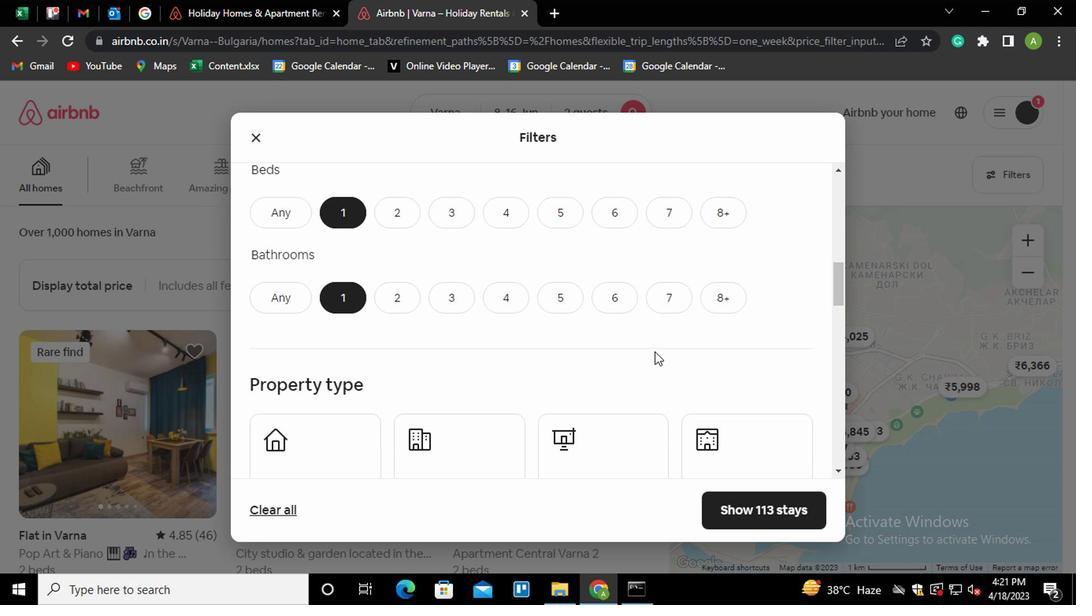 
Action: Mouse scrolled (652, 346) with delta (0, 0)
Screenshot: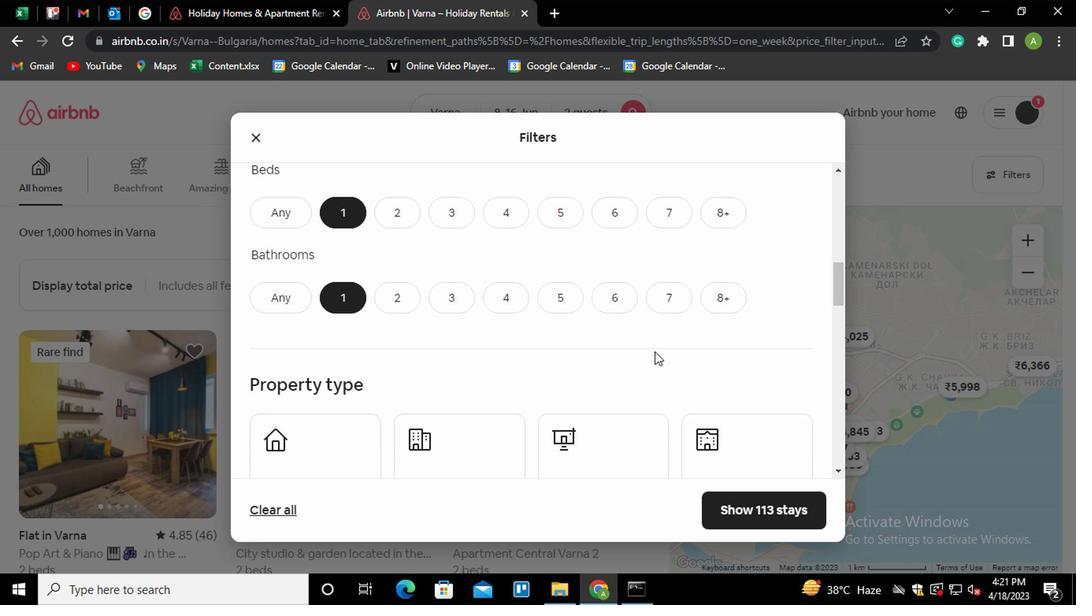
Action: Mouse moved to (708, 318)
Screenshot: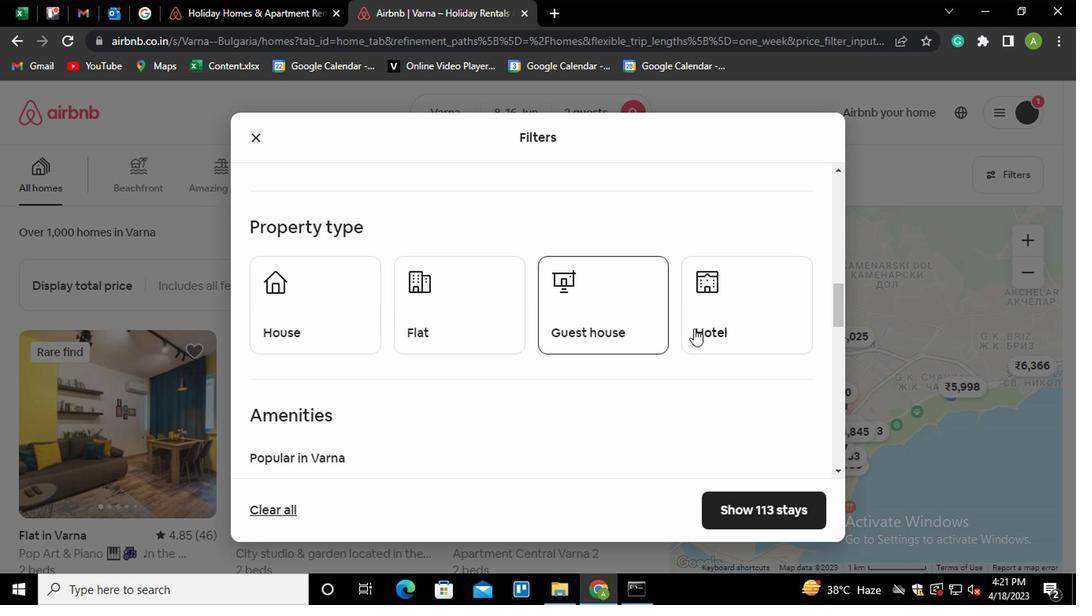 
Action: Mouse pressed left at (708, 318)
Screenshot: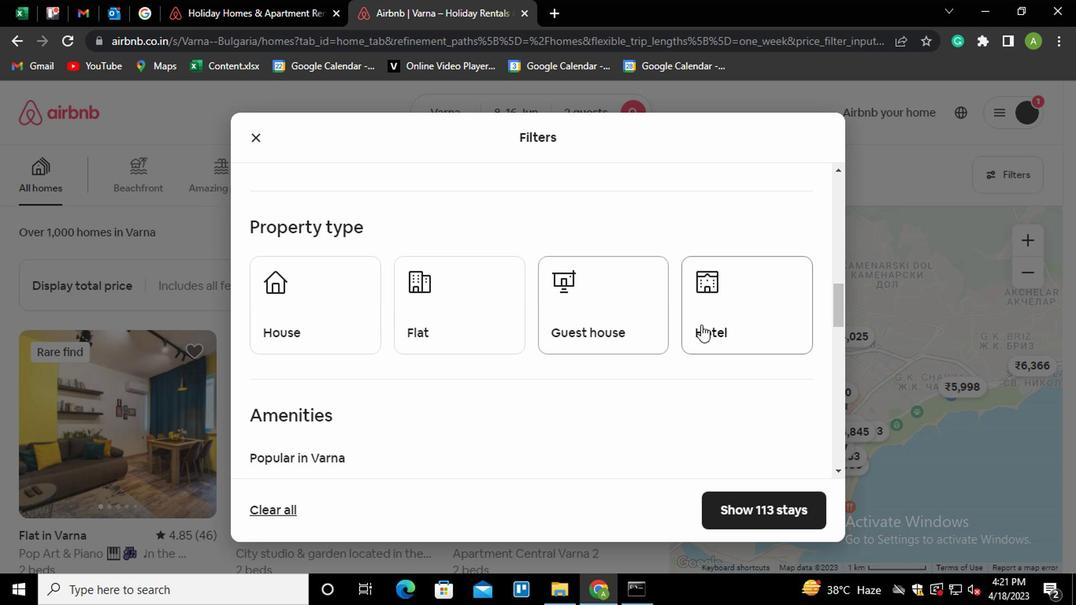
Action: Mouse moved to (674, 353)
Screenshot: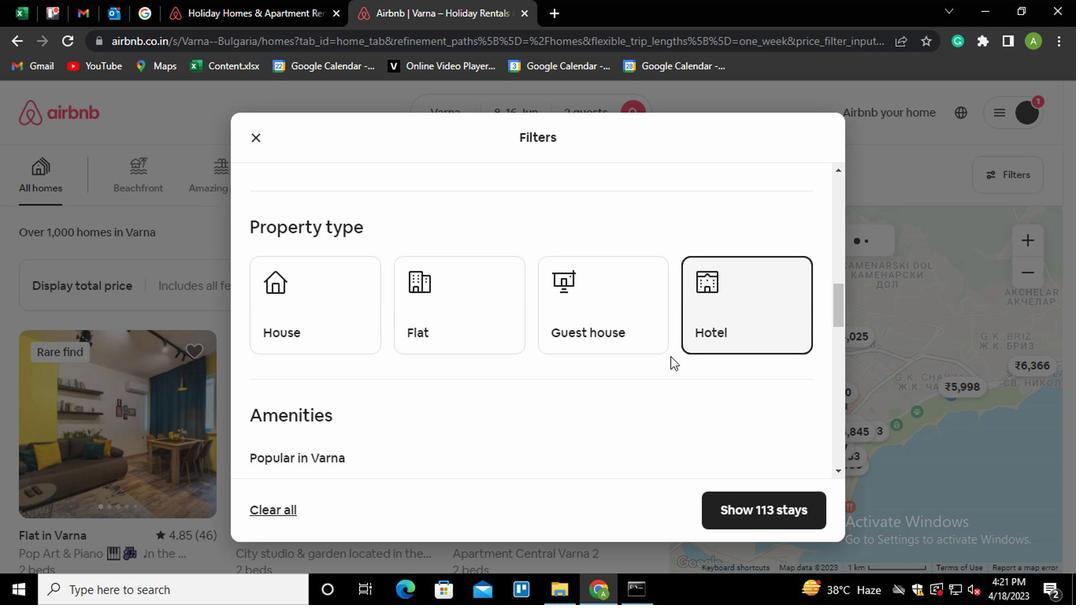 
Action: Mouse scrolled (674, 353) with delta (0, 0)
Screenshot: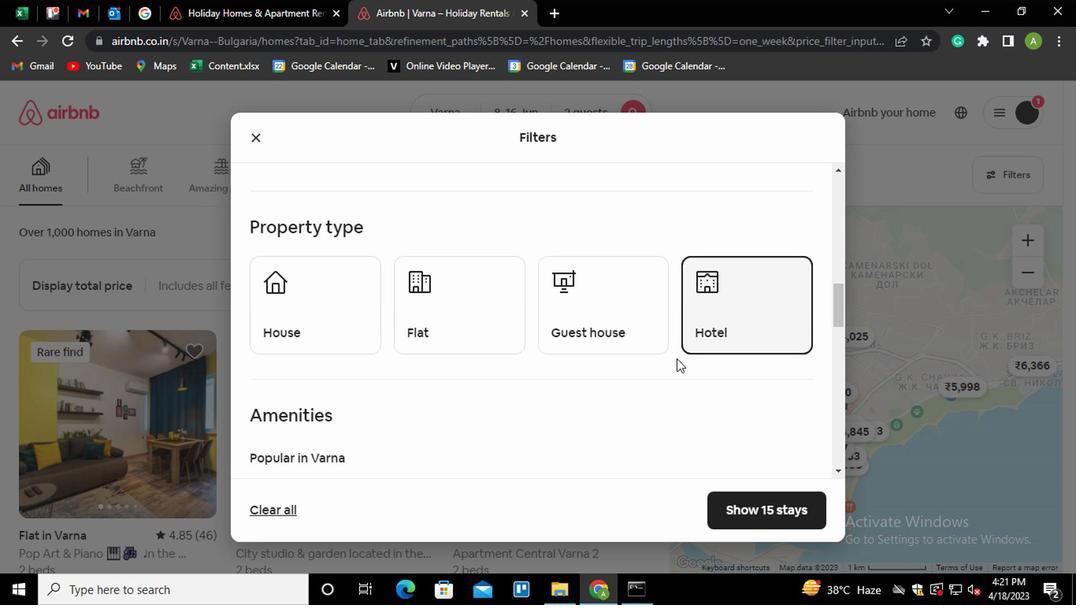 
Action: Mouse scrolled (674, 353) with delta (0, 0)
Screenshot: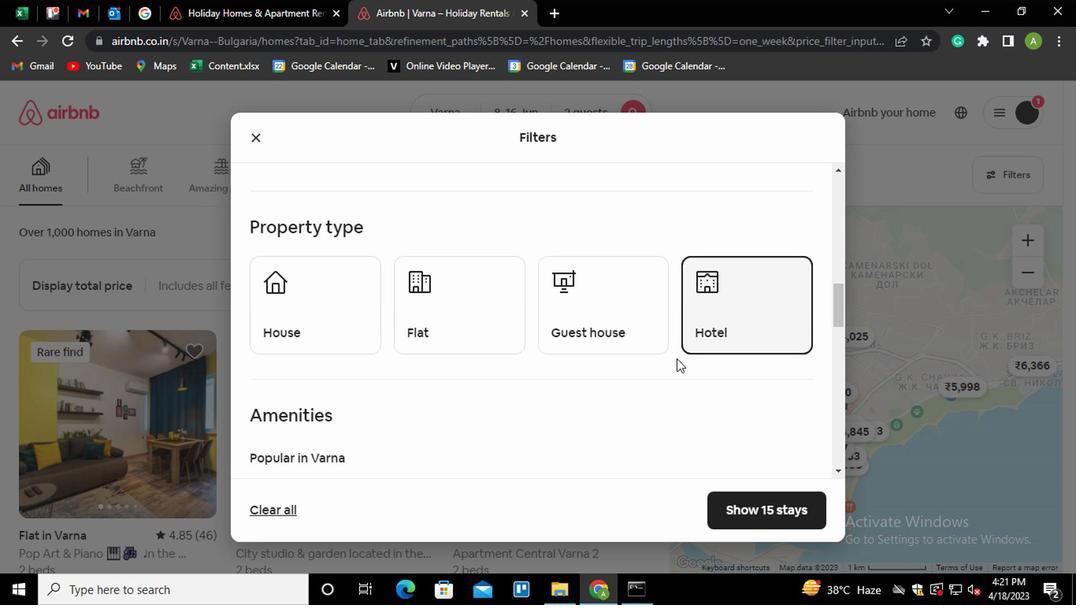 
Action: Mouse scrolled (674, 353) with delta (0, 0)
Screenshot: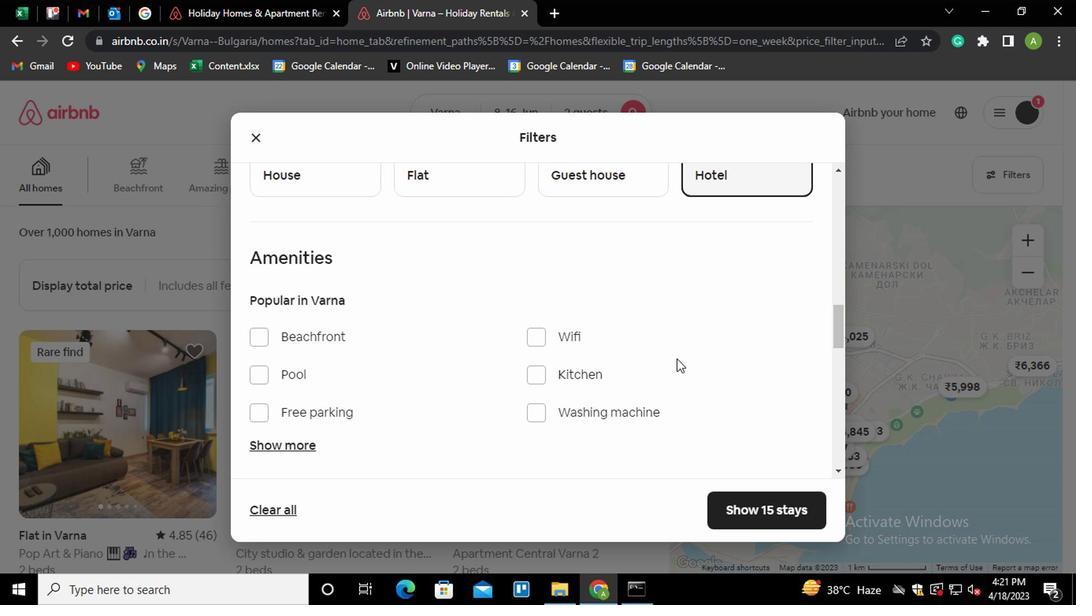 
Action: Mouse scrolled (674, 353) with delta (0, 0)
Screenshot: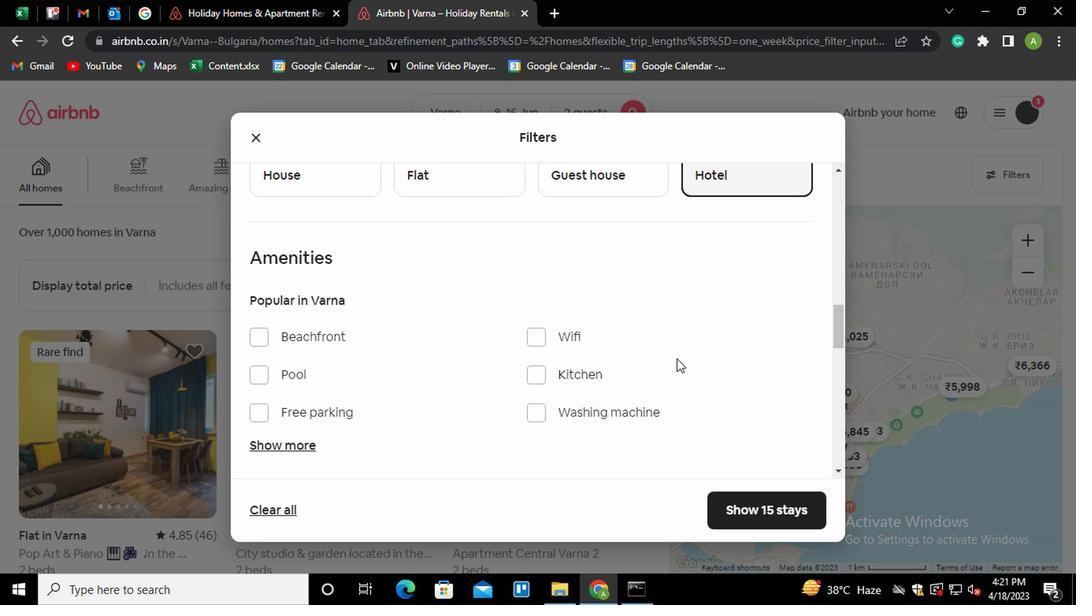 
Action: Mouse scrolled (674, 353) with delta (0, 0)
Screenshot: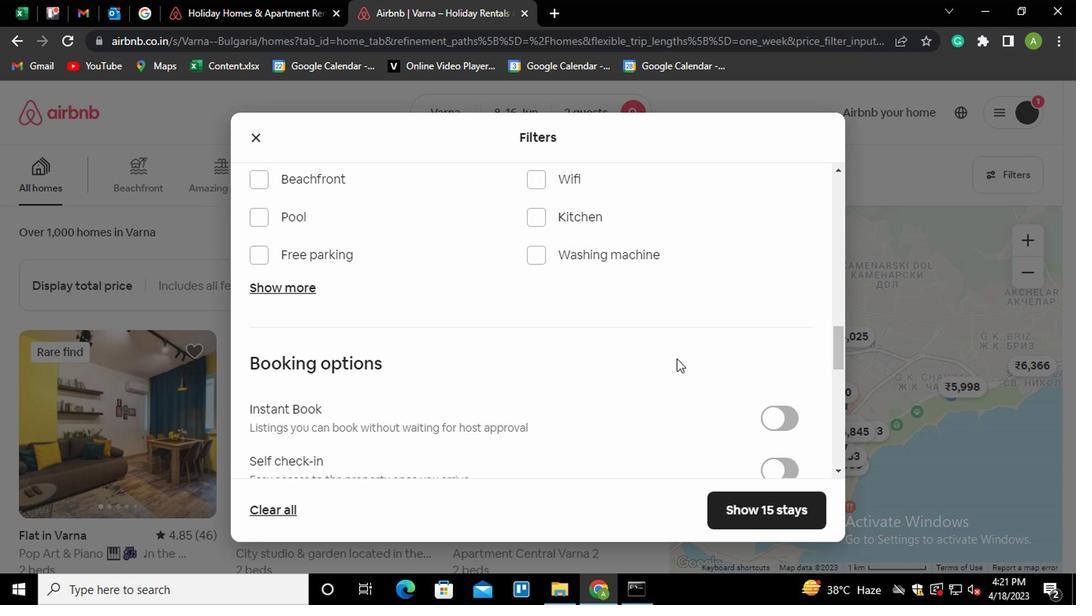 
Action: Mouse scrolled (674, 353) with delta (0, 0)
Screenshot: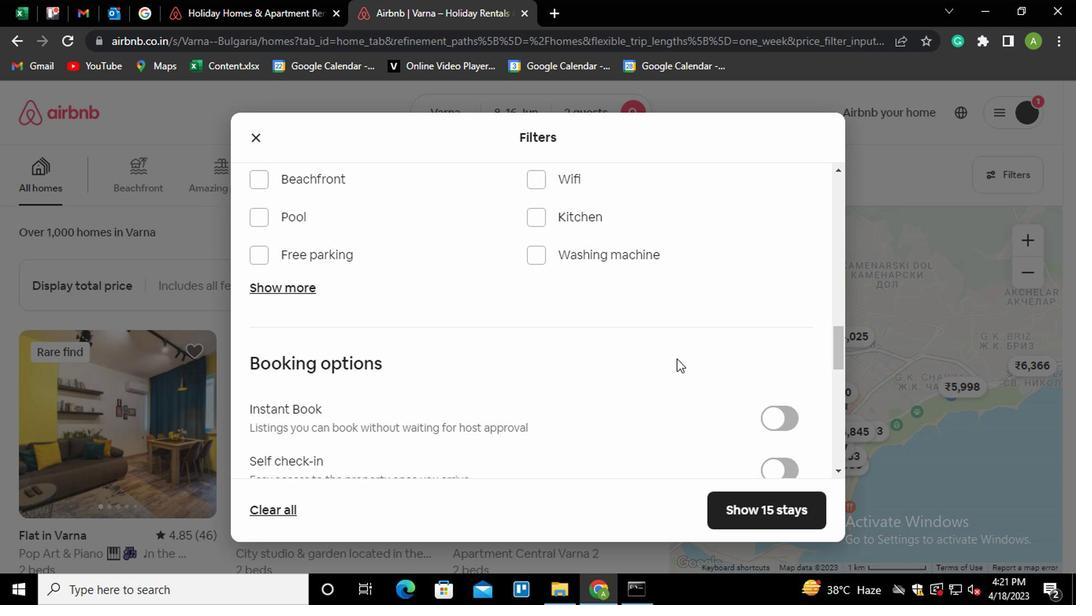 
Action: Mouse scrolled (674, 353) with delta (0, 0)
Screenshot: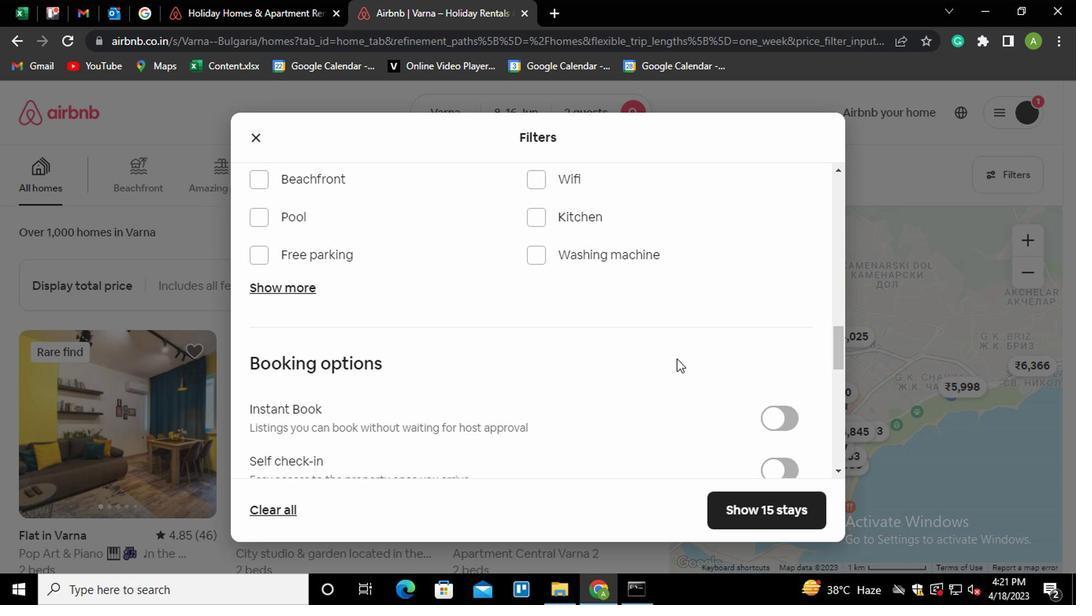 
Action: Mouse moved to (781, 239)
Screenshot: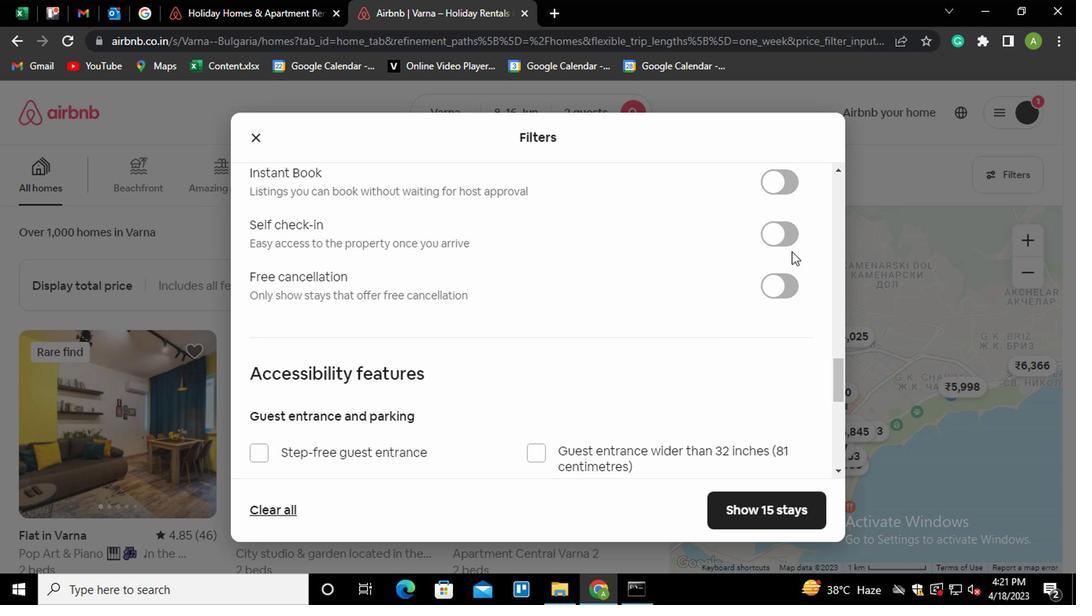 
Action: Mouse pressed left at (781, 239)
Screenshot: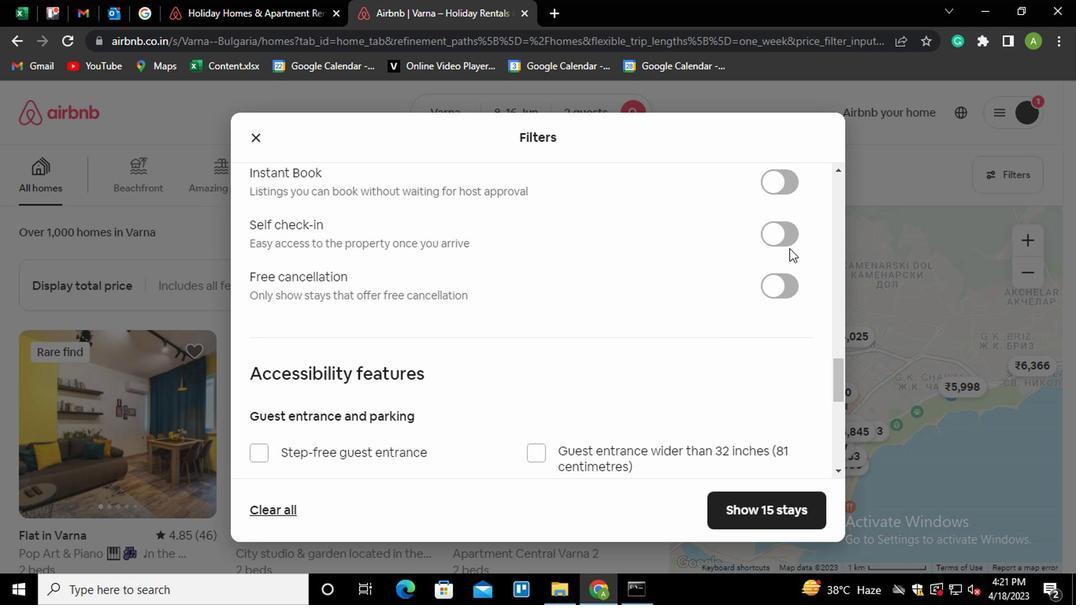 
Action: Mouse moved to (671, 360)
Screenshot: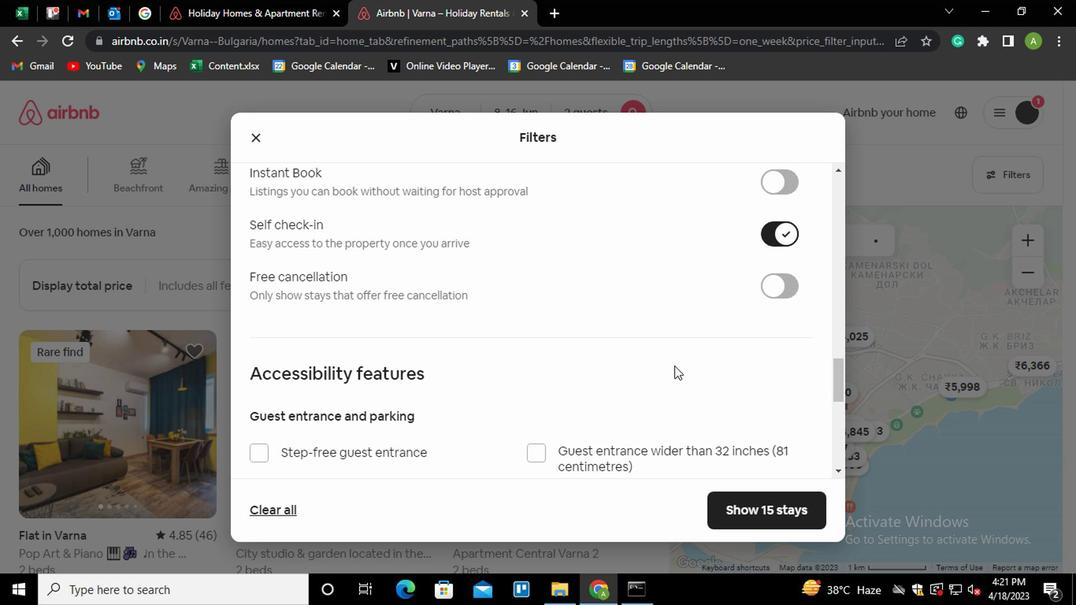 
Action: Mouse scrolled (671, 359) with delta (0, 0)
Screenshot: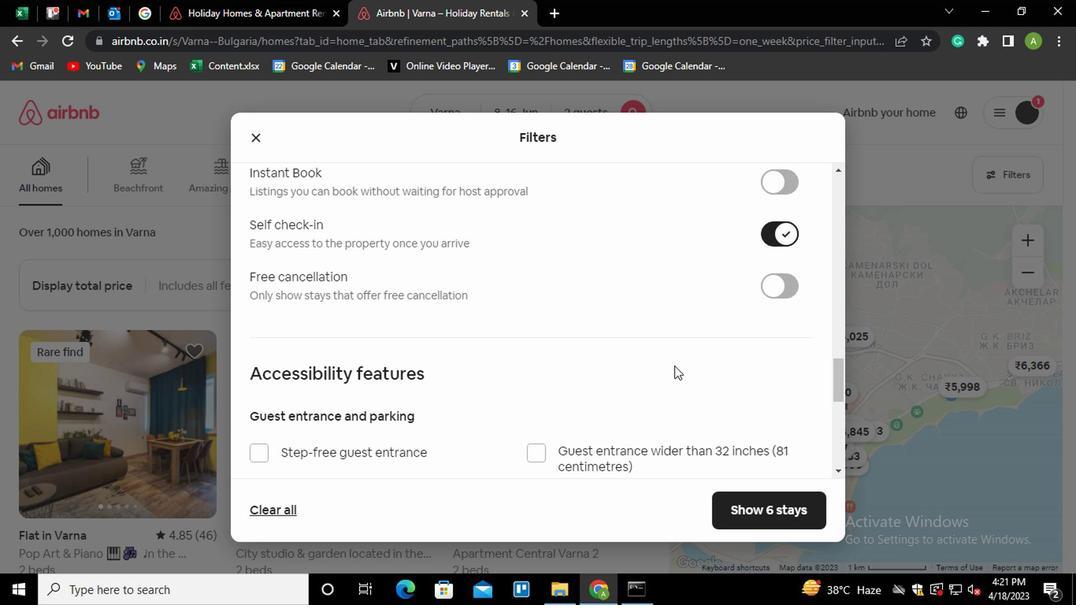 
Action: Mouse scrolled (671, 359) with delta (0, 0)
Screenshot: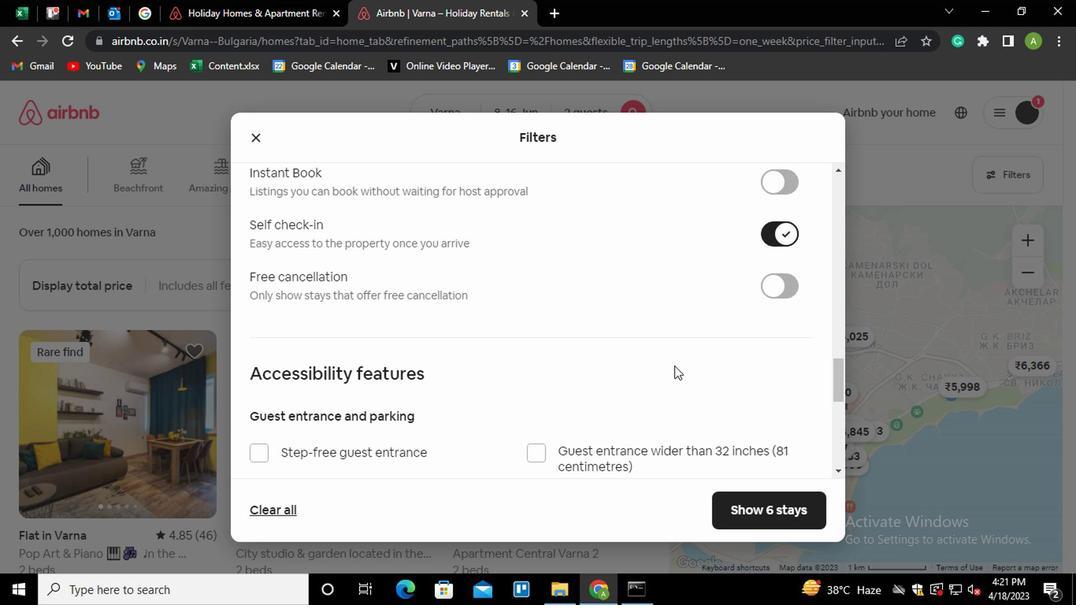 
Action: Mouse scrolled (671, 359) with delta (0, 0)
Screenshot: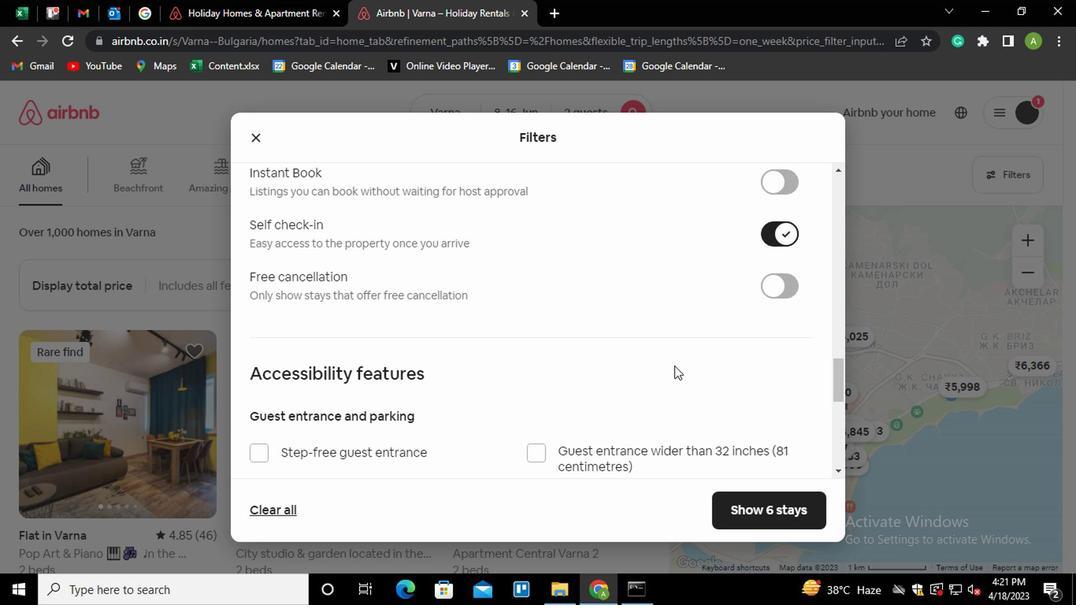 
Action: Mouse scrolled (671, 359) with delta (0, 0)
Screenshot: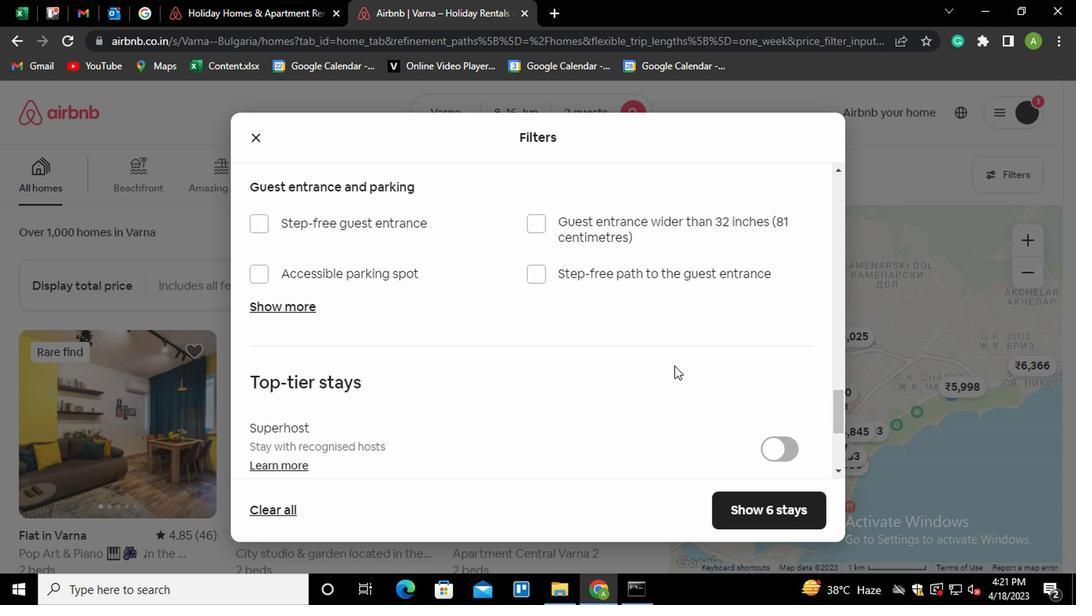 
Action: Mouse scrolled (671, 359) with delta (0, 0)
Screenshot: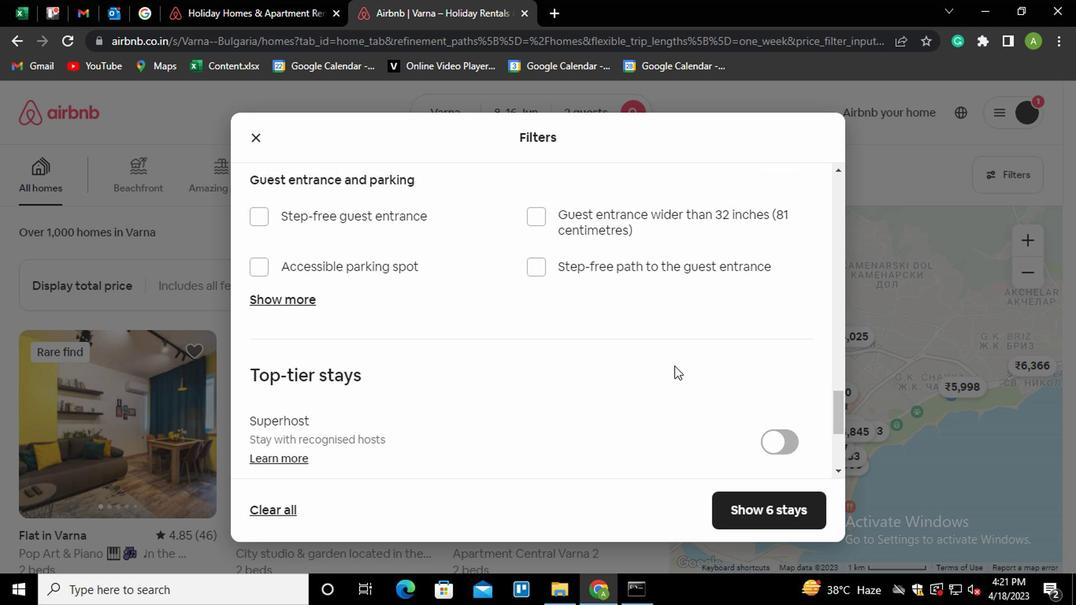 
Action: Mouse scrolled (671, 359) with delta (0, 0)
Screenshot: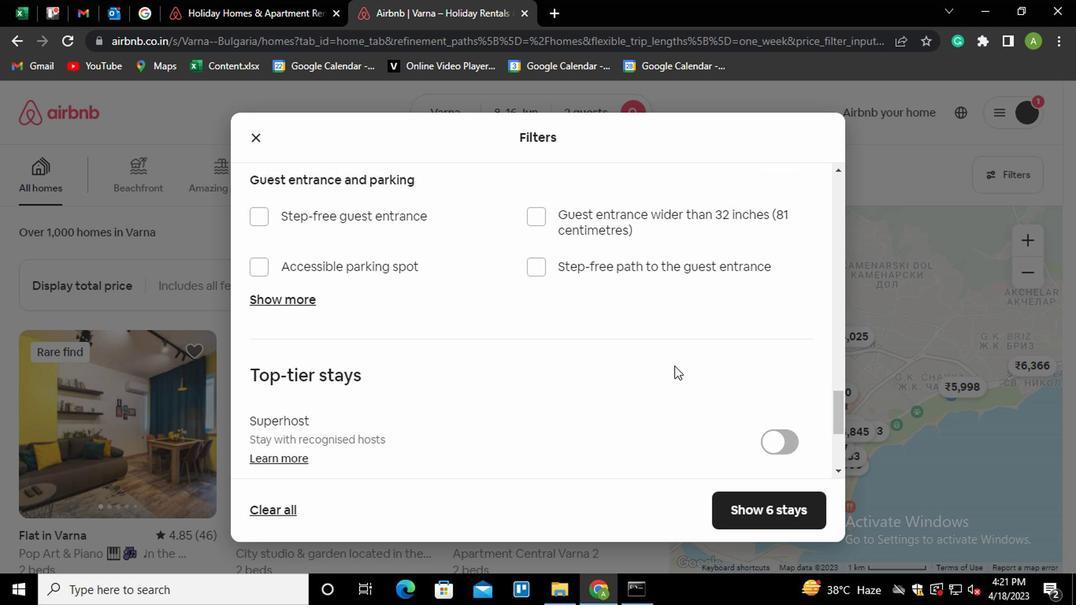 
Action: Mouse scrolled (671, 359) with delta (0, 0)
Screenshot: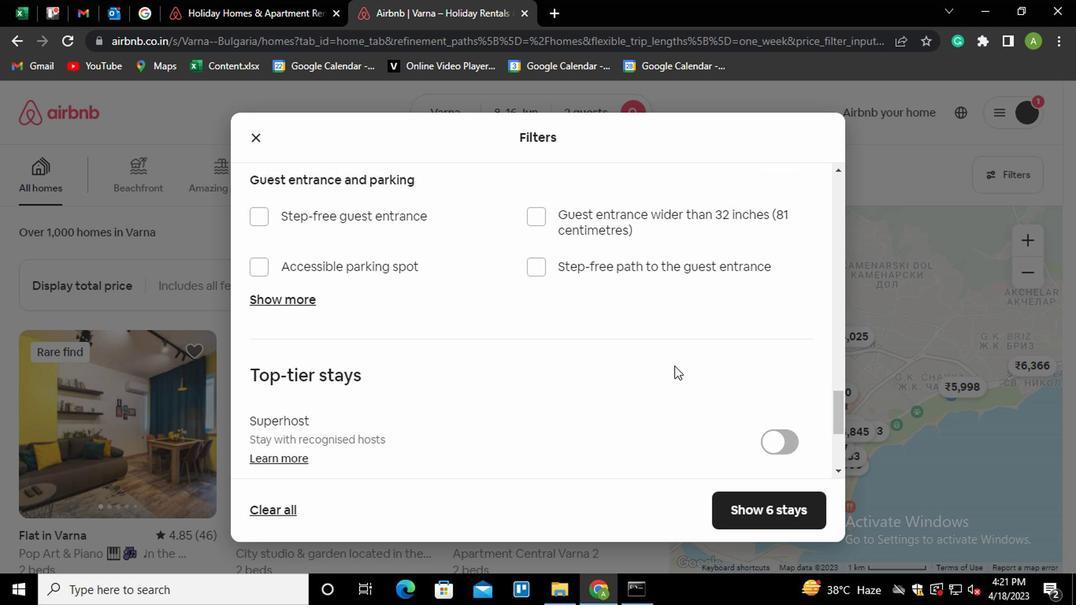 
Action: Mouse scrolled (671, 359) with delta (0, 0)
Screenshot: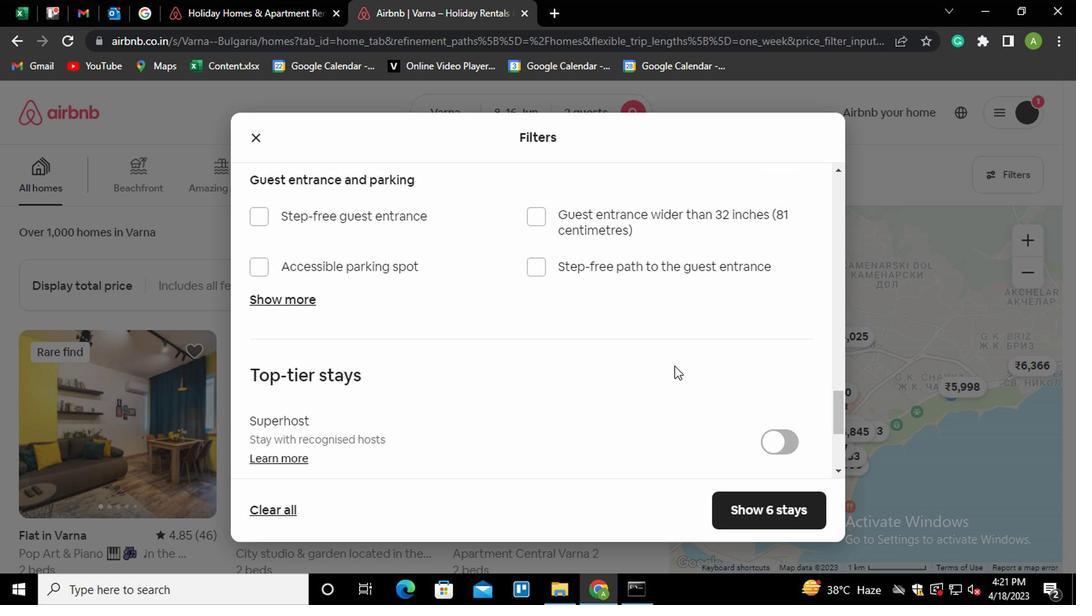 
Action: Mouse moved to (305, 360)
Screenshot: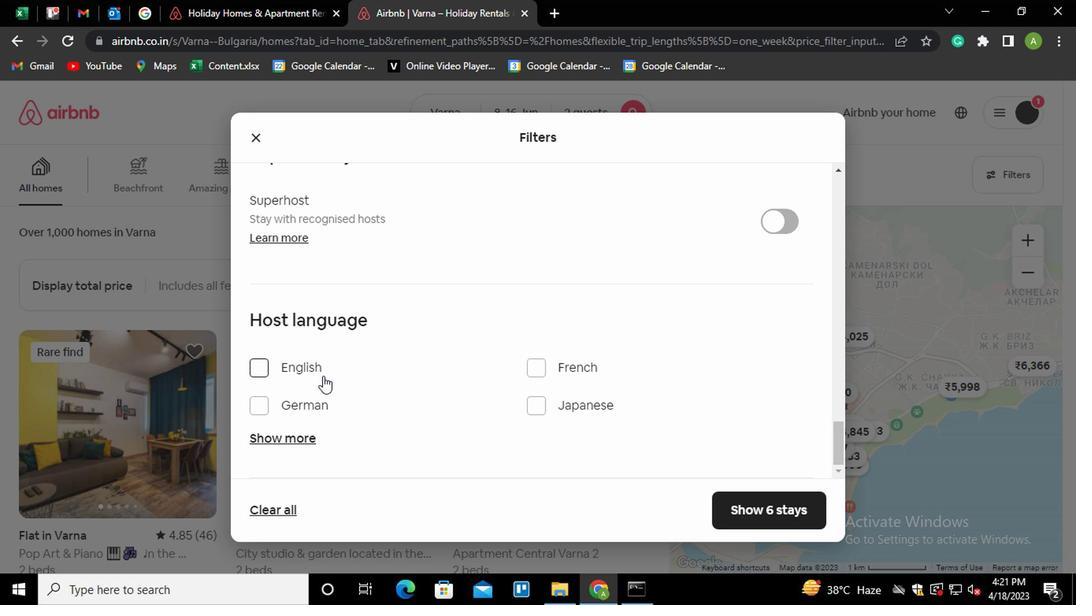 
Action: Mouse pressed left at (305, 360)
Screenshot: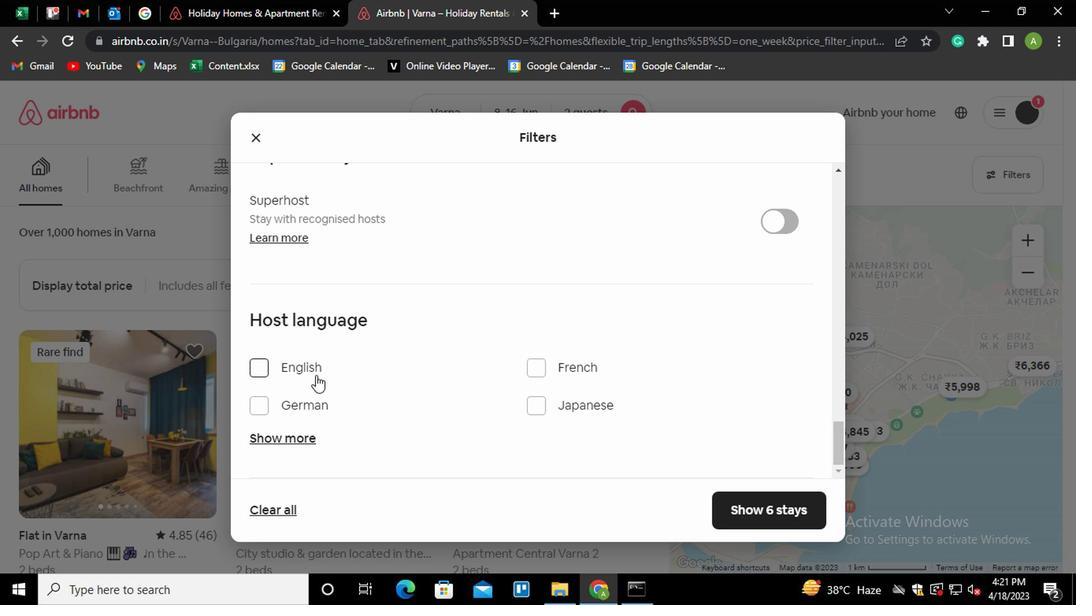 
Action: Mouse moved to (731, 508)
Screenshot: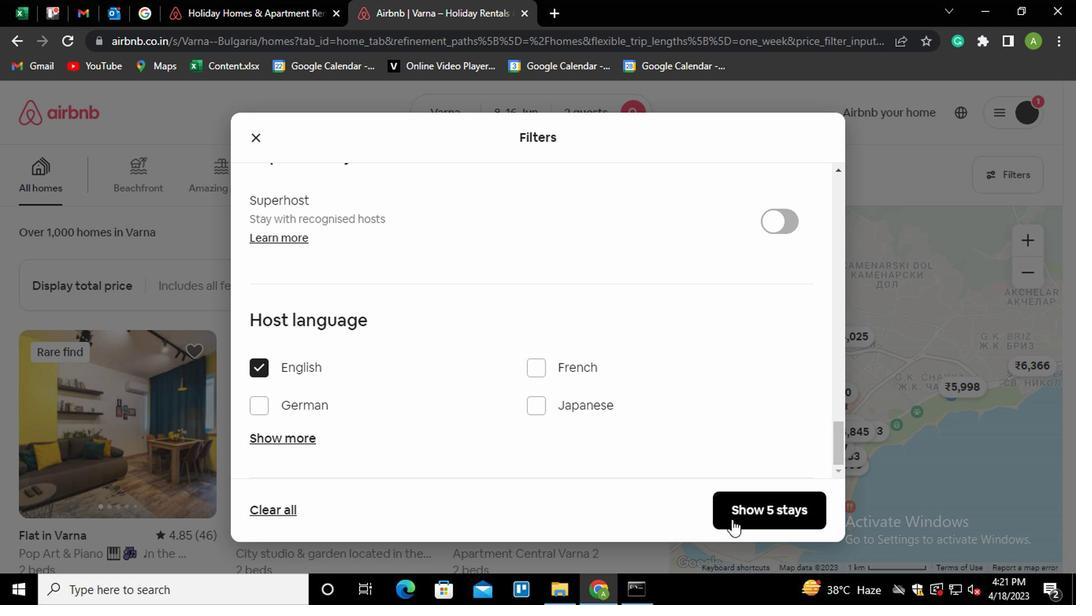 
Action: Mouse pressed left at (731, 508)
Screenshot: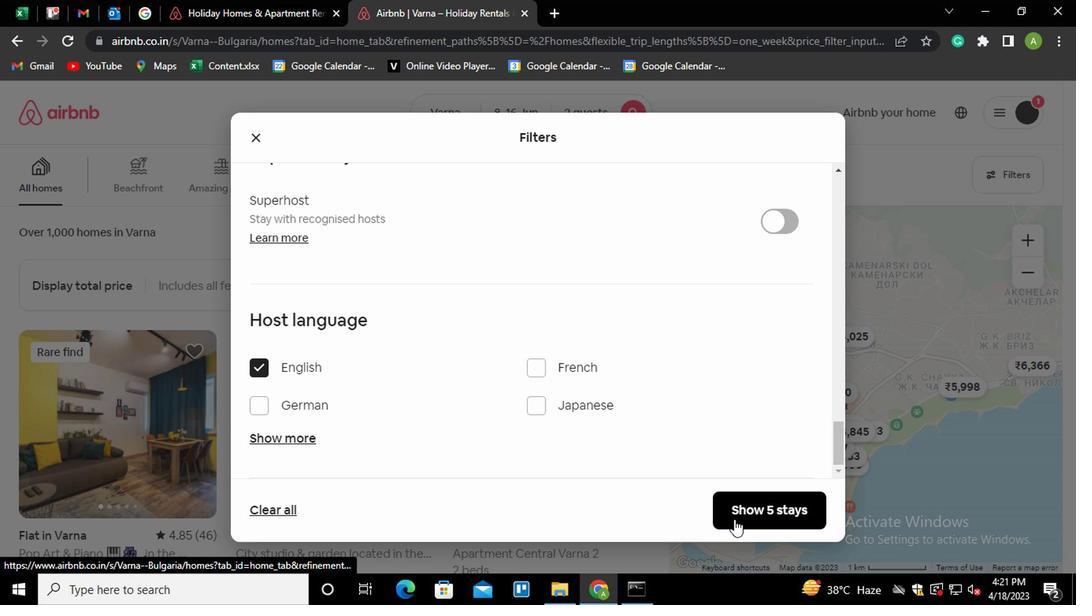 
Action: Mouse moved to (734, 508)
Screenshot: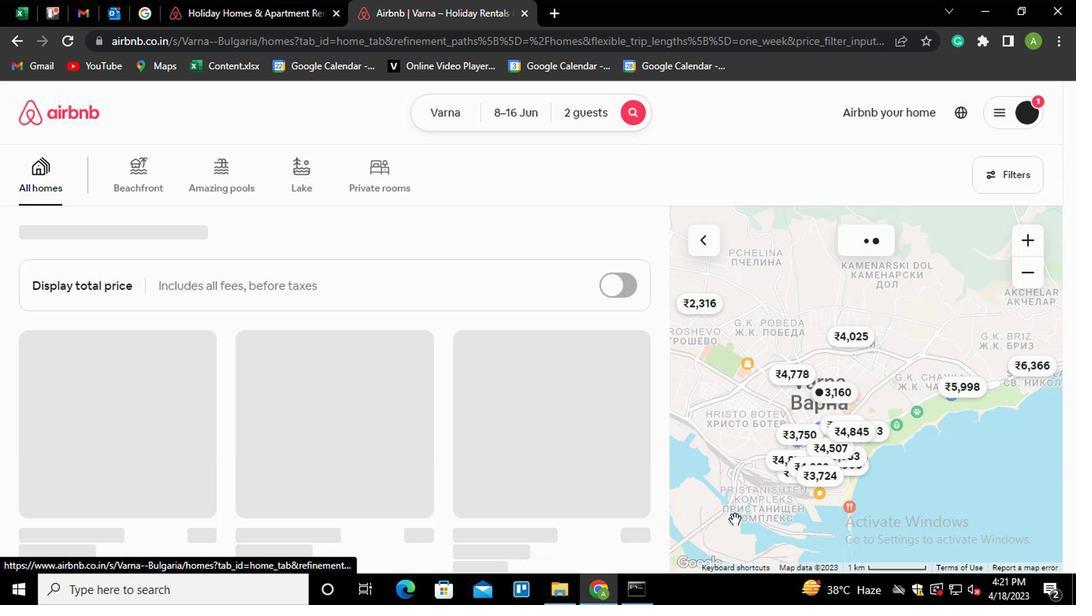 
Action: Key pressed <Key.f5>
Screenshot: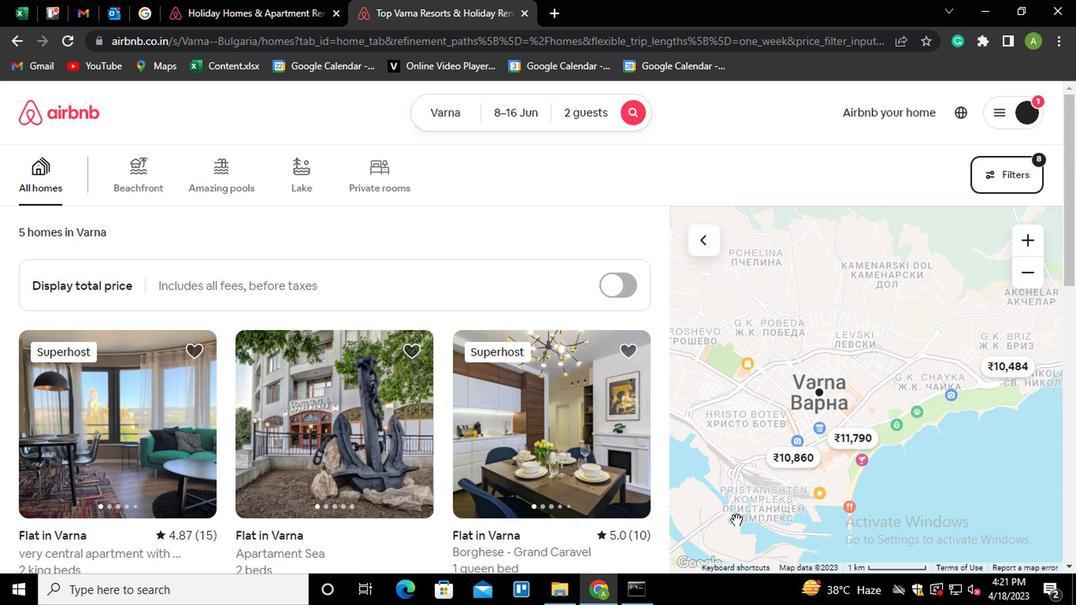 
Action: Mouse moved to (716, 466)
Screenshot: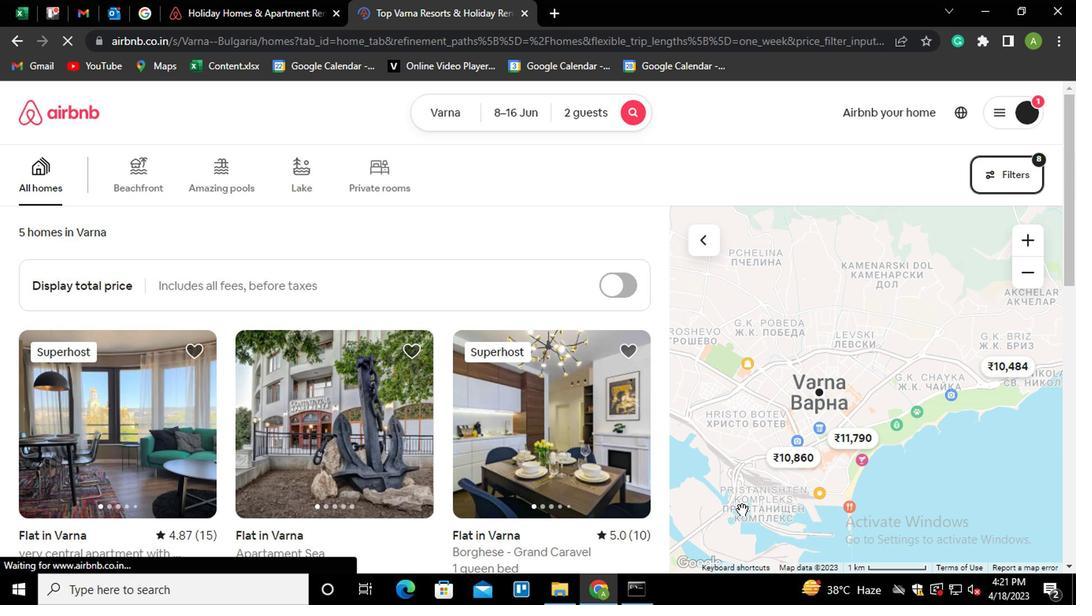
